Task: Check the sale-to-list ratio of separate dining room in the last 5 years.
Action: Mouse moved to (1072, 245)
Screenshot: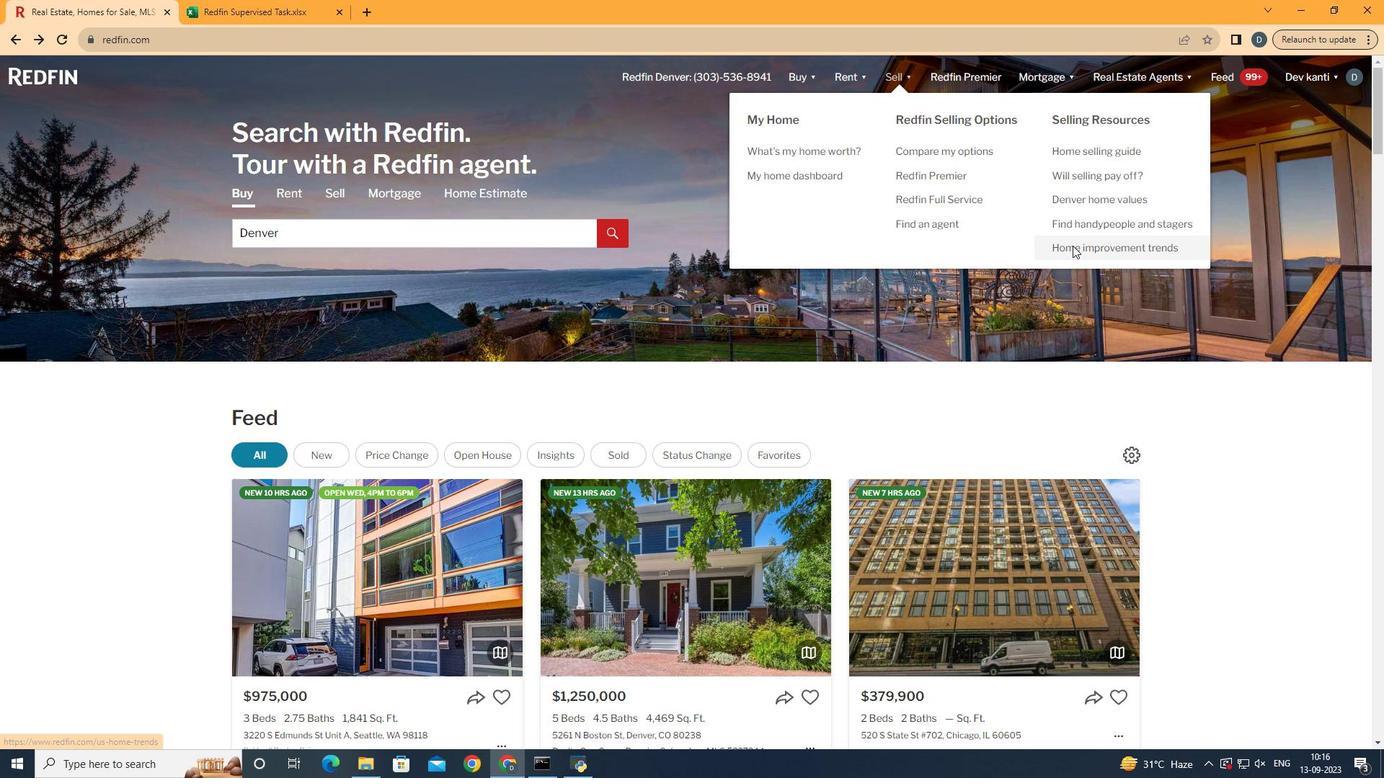 
Action: Mouse pressed left at (1072, 245)
Screenshot: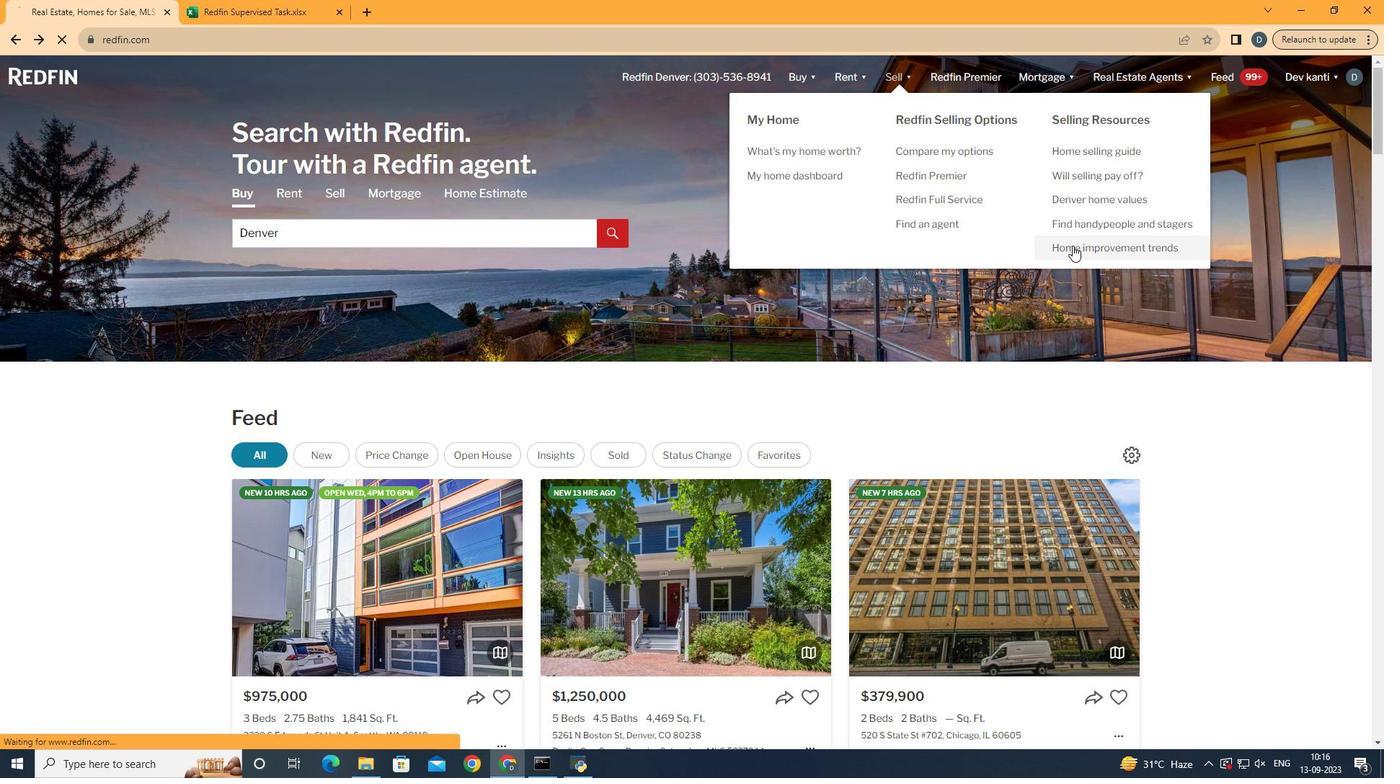 
Action: Mouse moved to (384, 276)
Screenshot: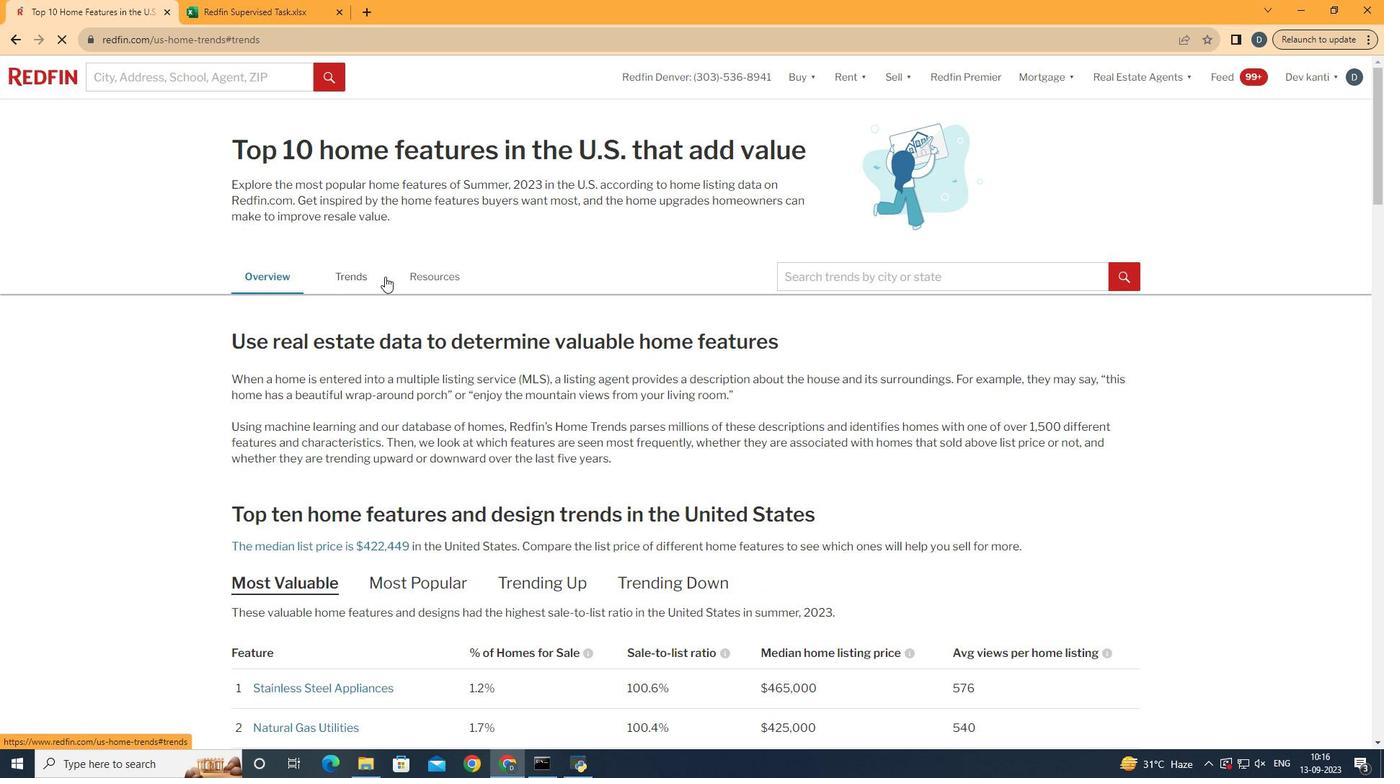 
Action: Mouse pressed left at (384, 276)
Screenshot: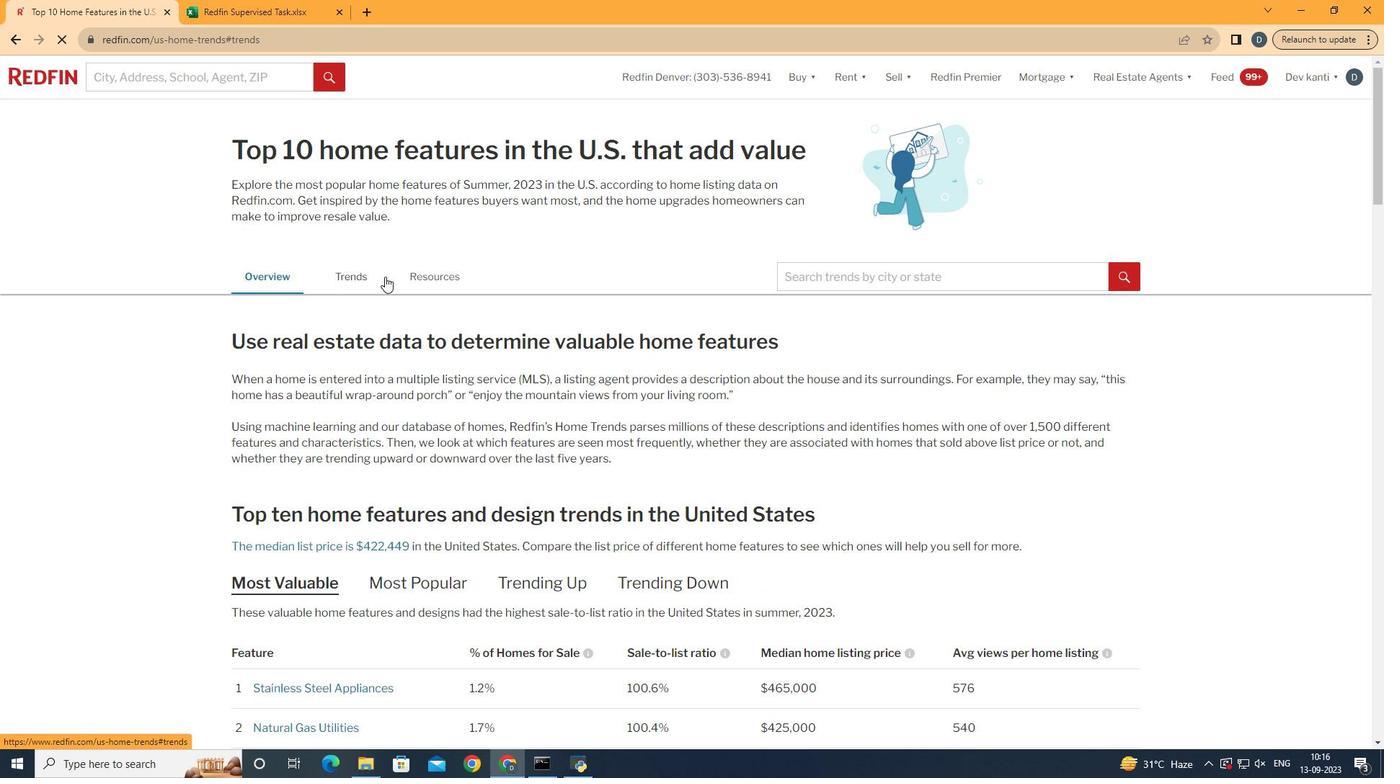 
Action: Mouse moved to (469, 392)
Screenshot: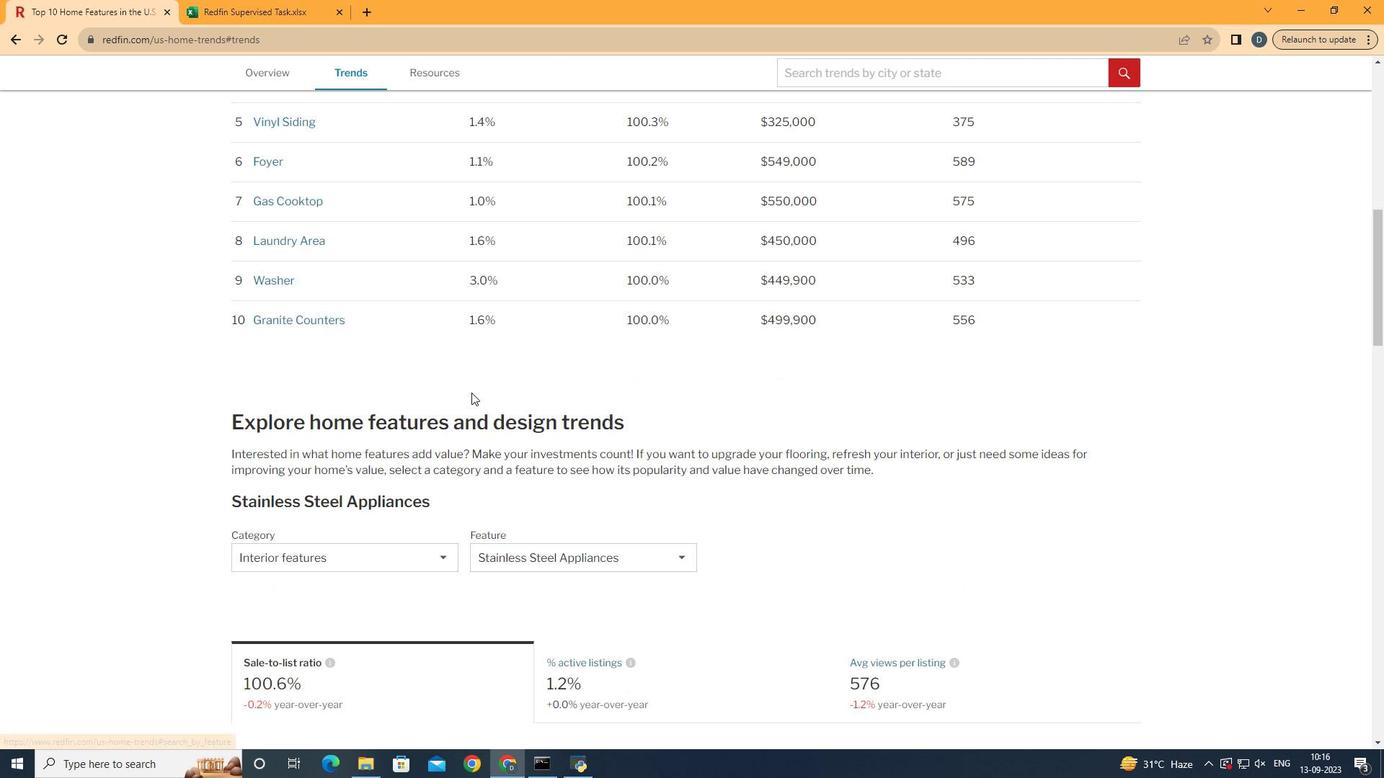 
Action: Mouse scrolled (469, 392) with delta (0, 0)
Screenshot: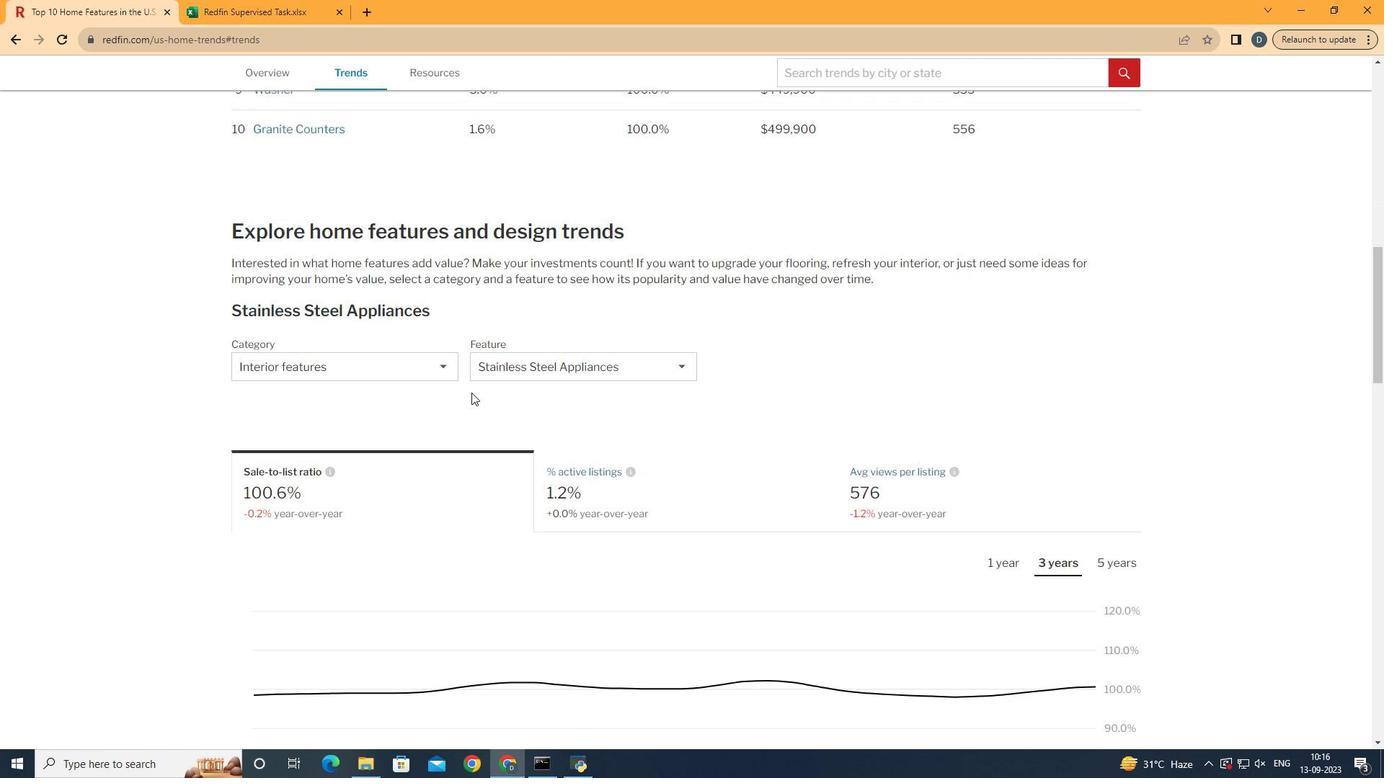 
Action: Mouse scrolled (469, 392) with delta (0, 0)
Screenshot: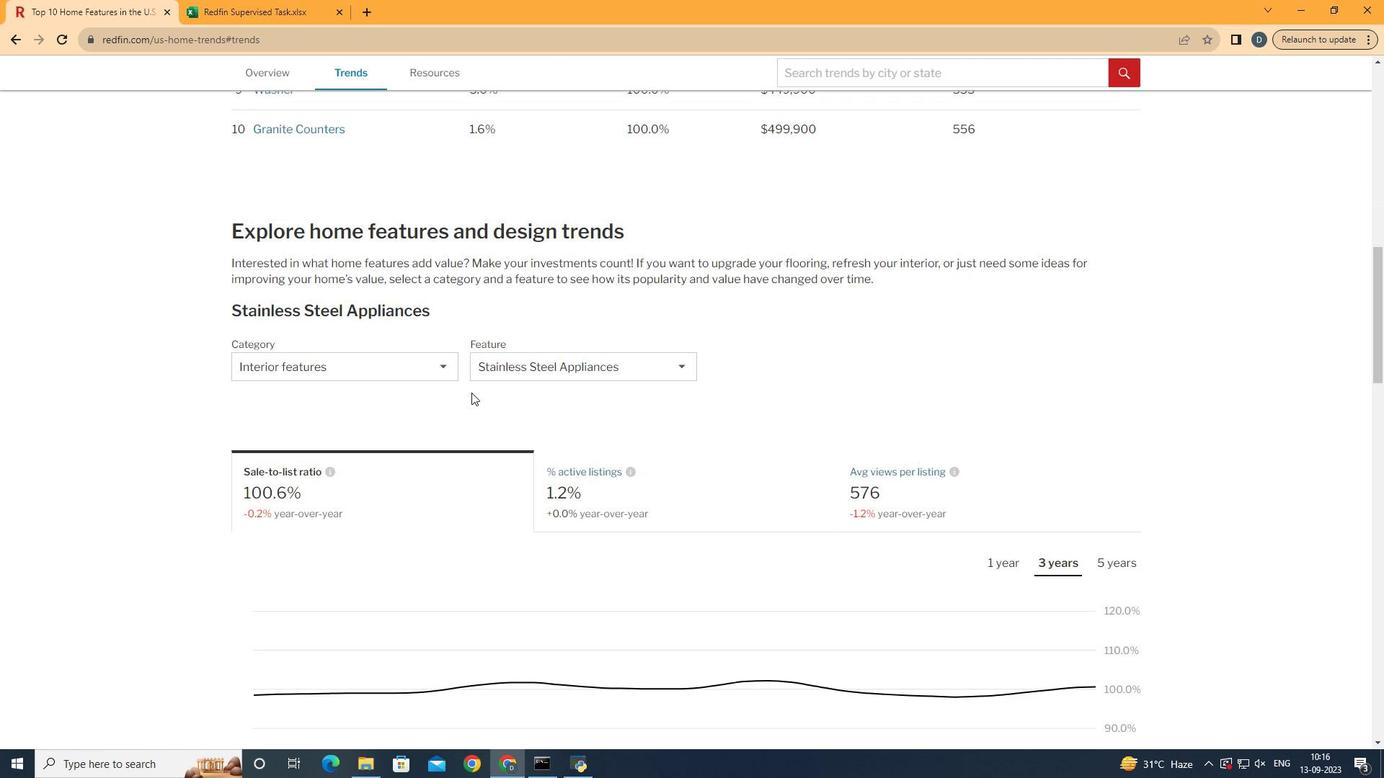 
Action: Mouse scrolled (469, 392) with delta (0, 0)
Screenshot: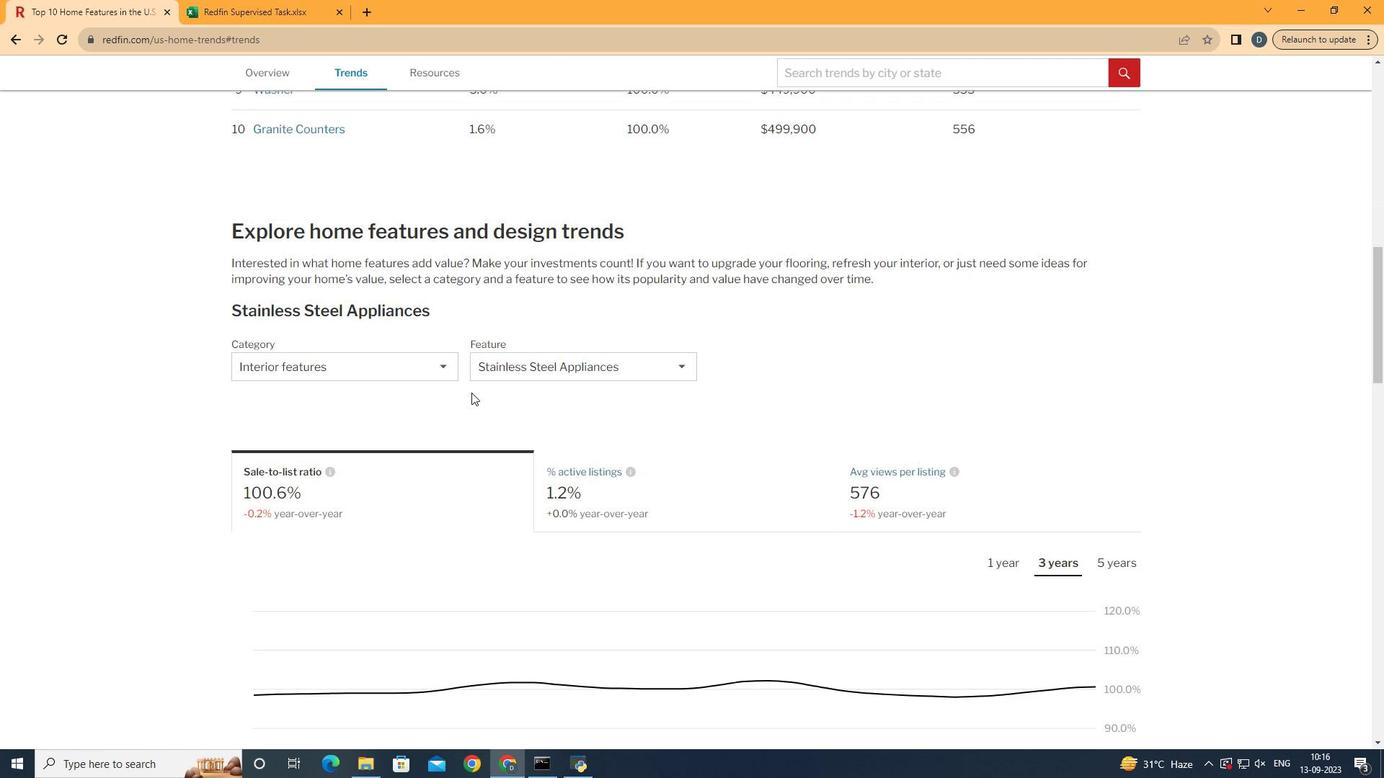 
Action: Mouse scrolled (469, 392) with delta (0, 0)
Screenshot: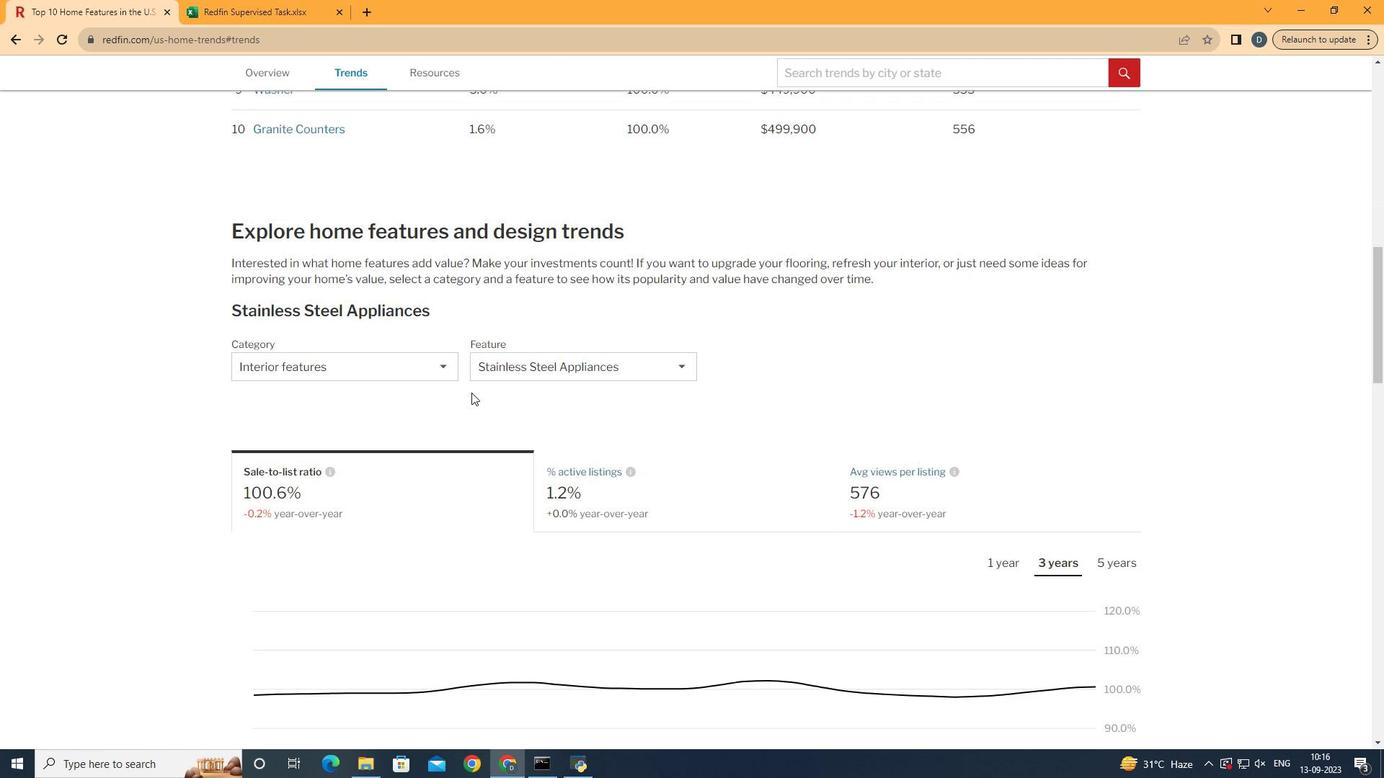 
Action: Mouse scrolled (469, 392) with delta (0, 0)
Screenshot: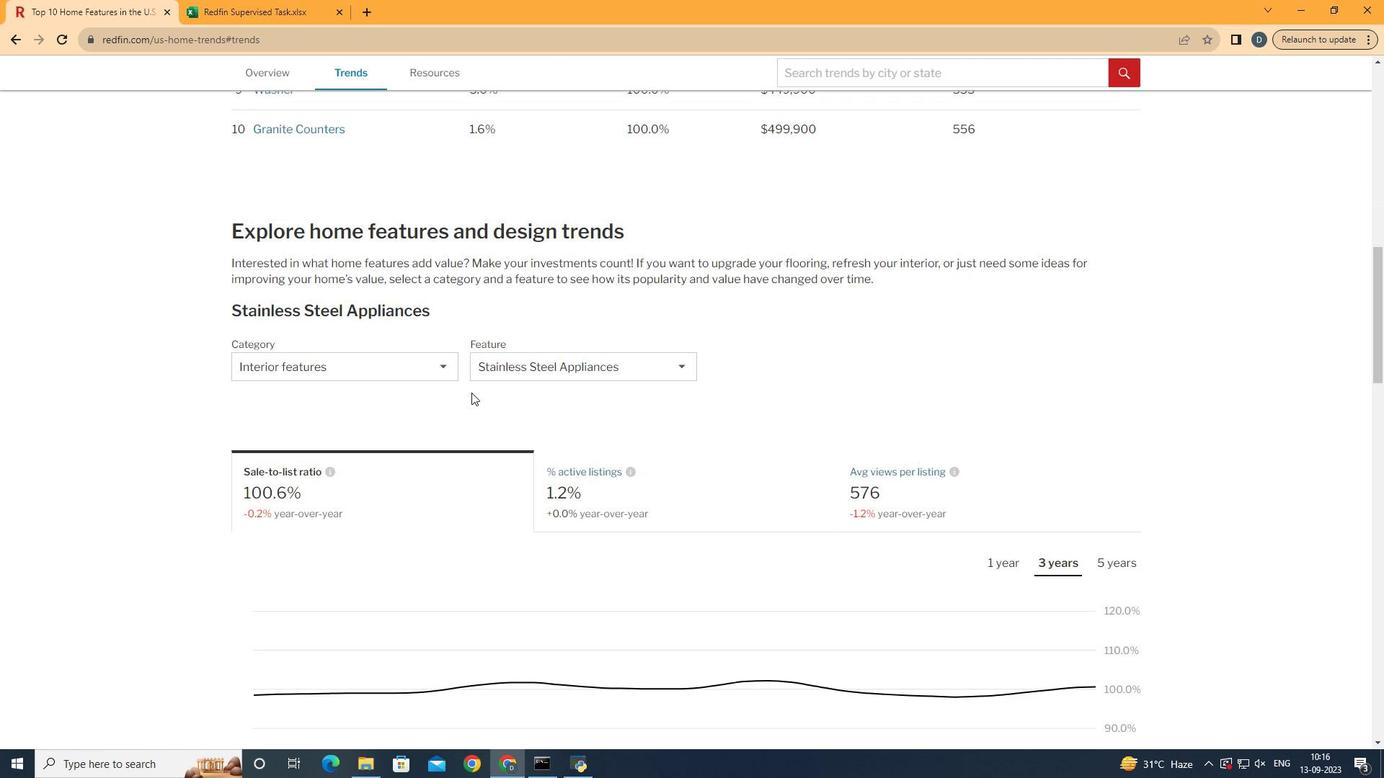 
Action: Mouse moved to (470, 392)
Screenshot: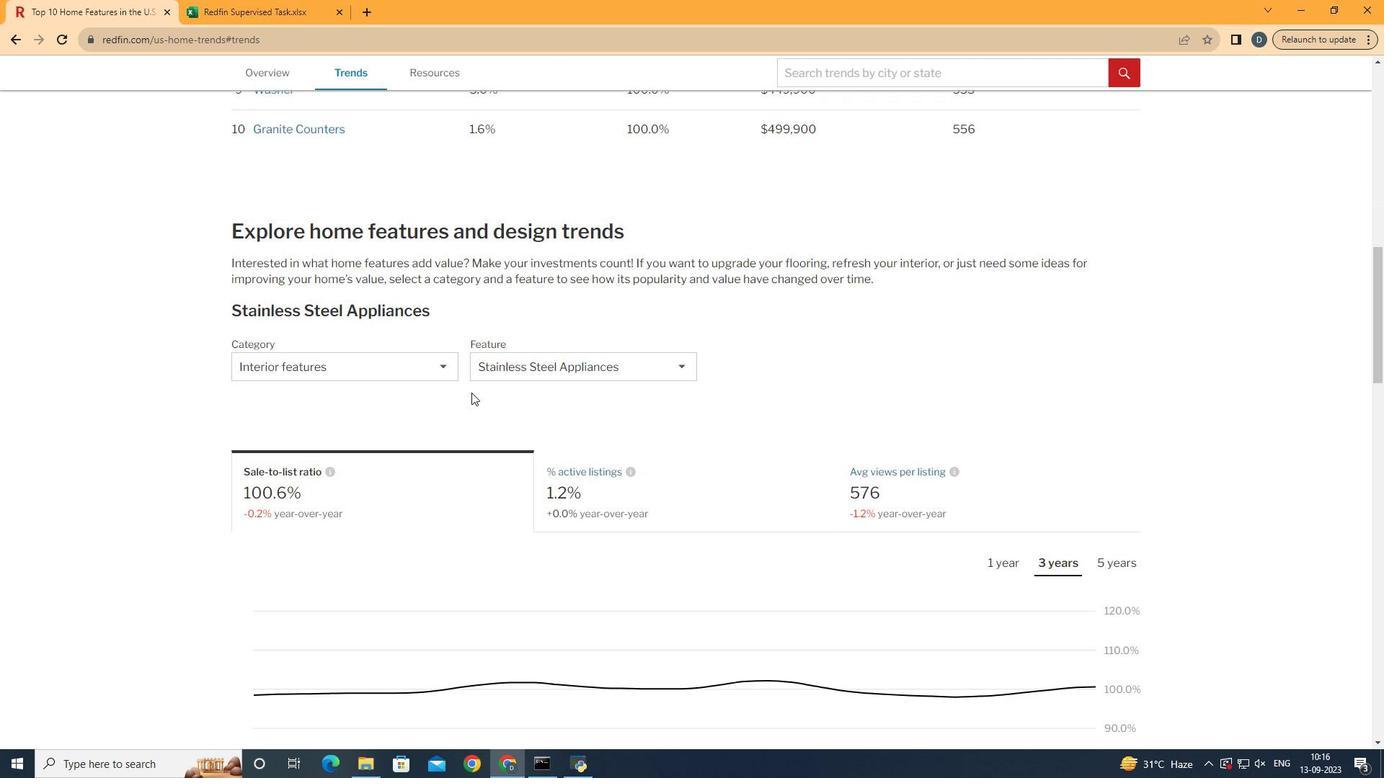 
Action: Mouse scrolled (470, 392) with delta (0, 0)
Screenshot: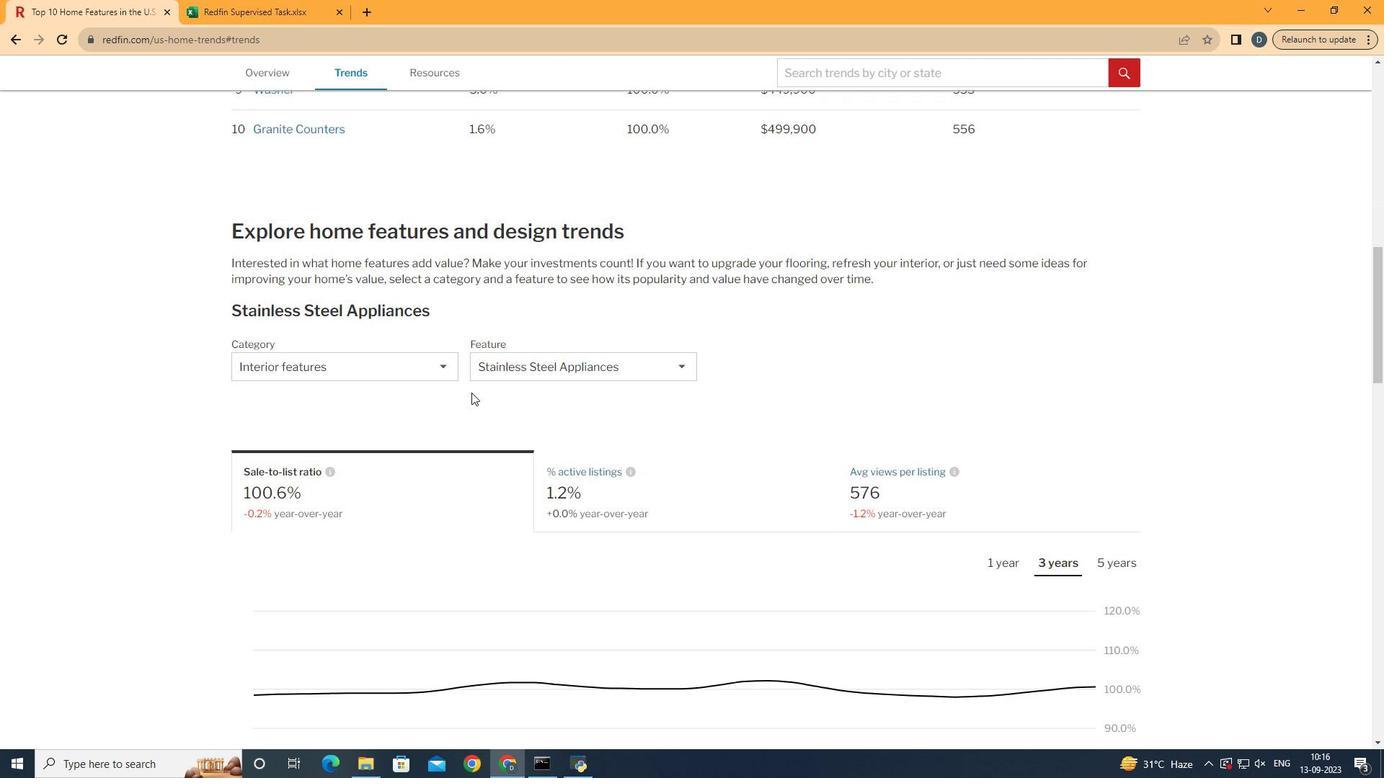 
Action: Mouse moved to (470, 392)
Screenshot: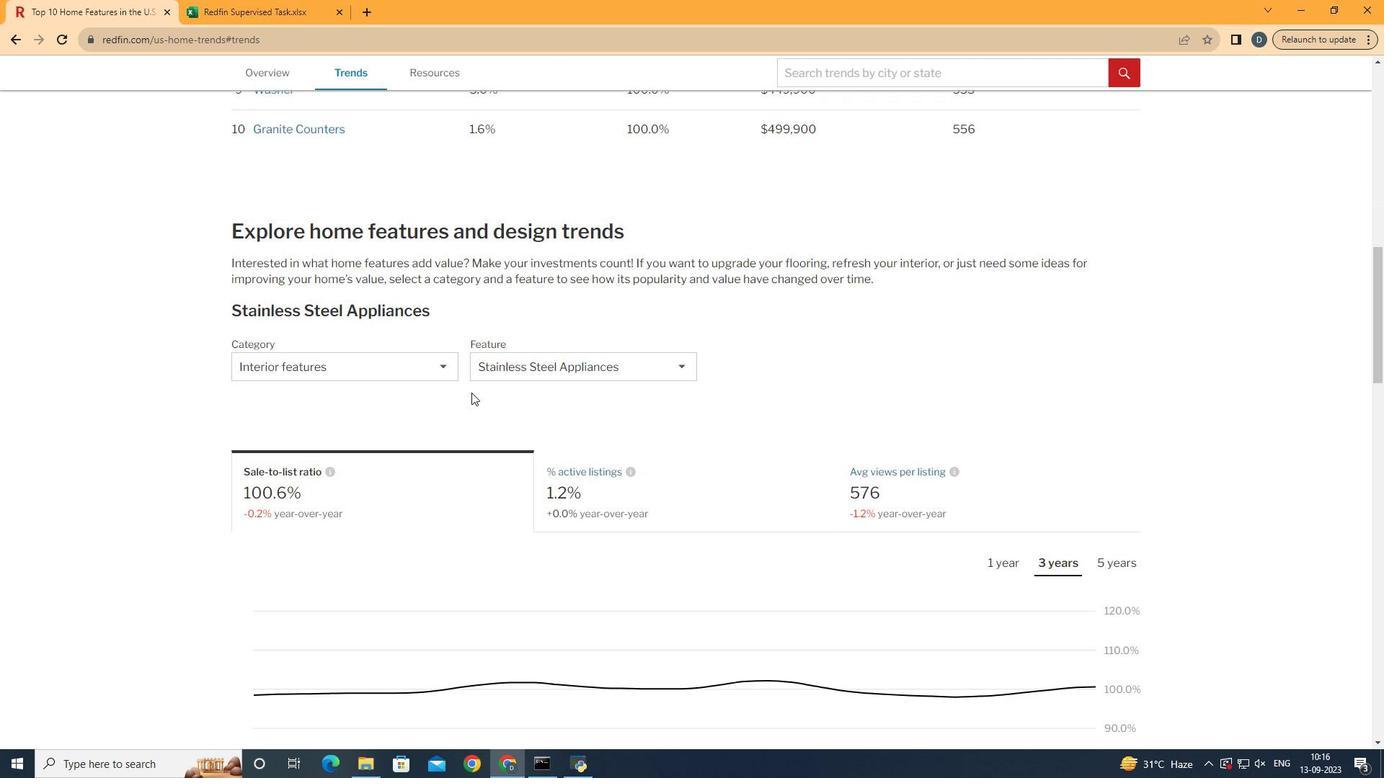 
Action: Mouse scrolled (470, 392) with delta (0, 0)
Screenshot: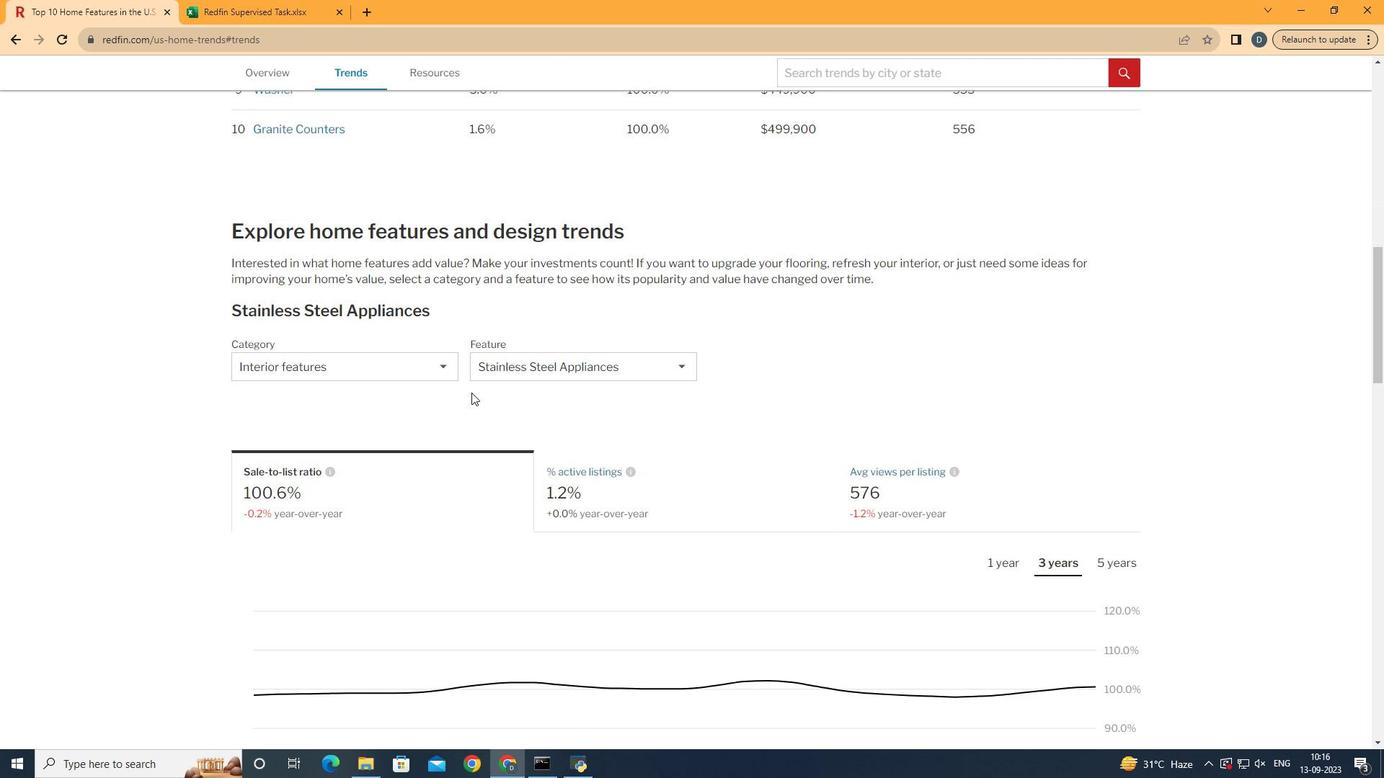 
Action: Mouse moved to (356, 355)
Screenshot: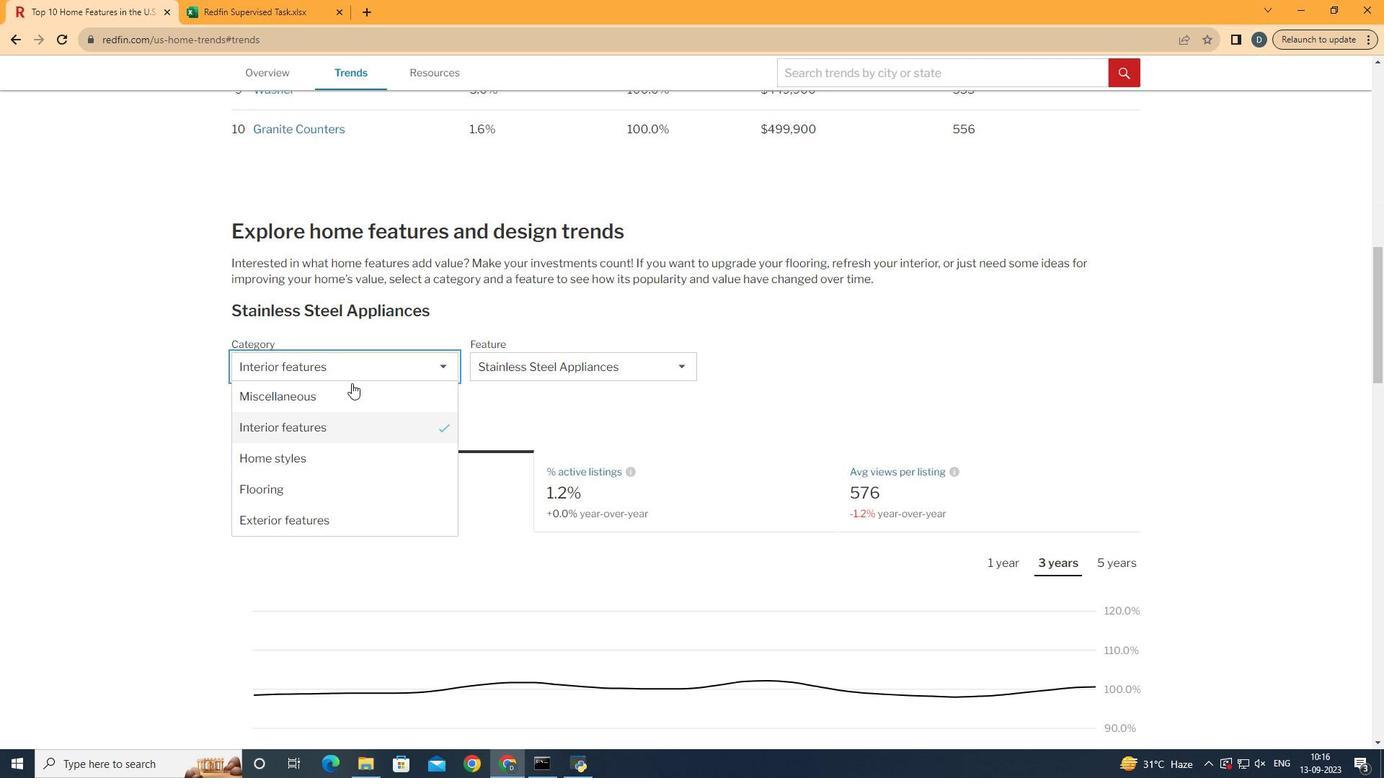
Action: Mouse pressed left at (356, 355)
Screenshot: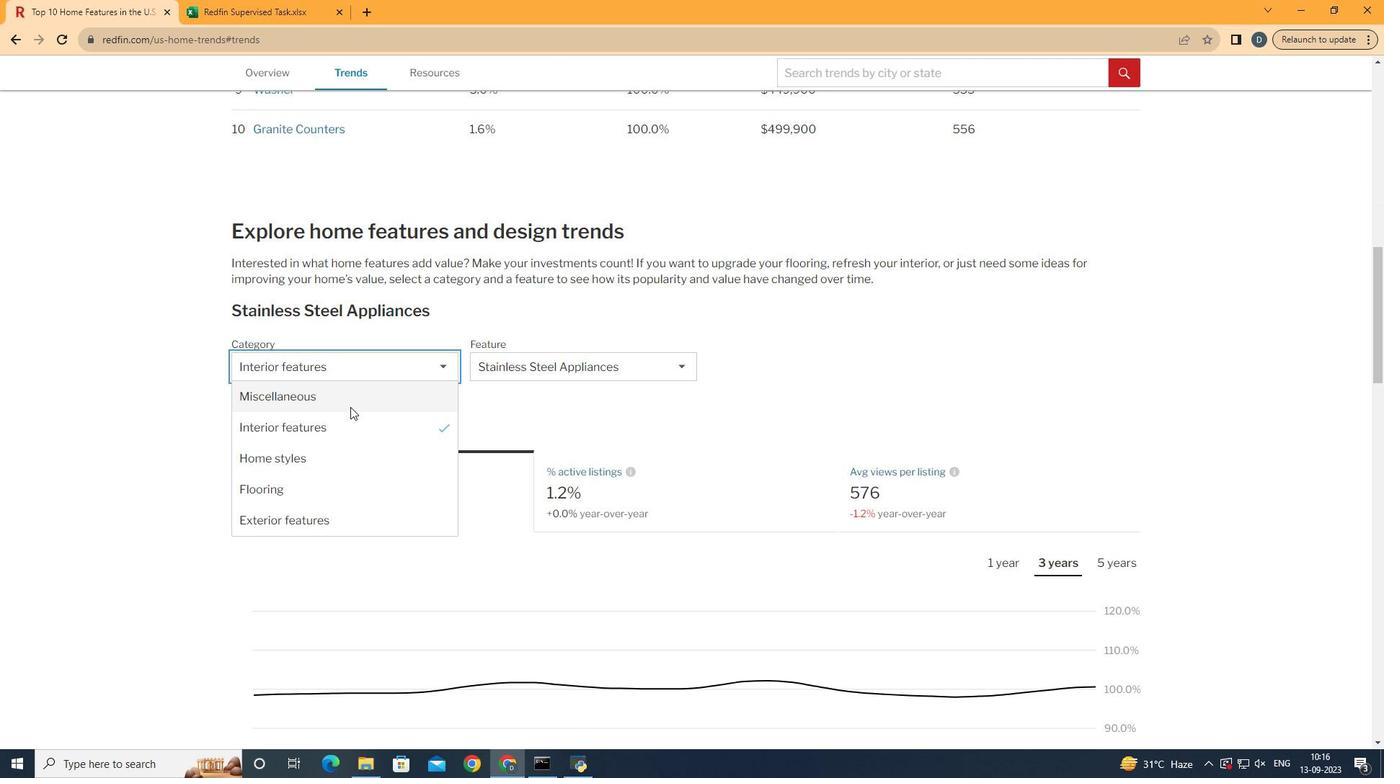 
Action: Mouse moved to (346, 441)
Screenshot: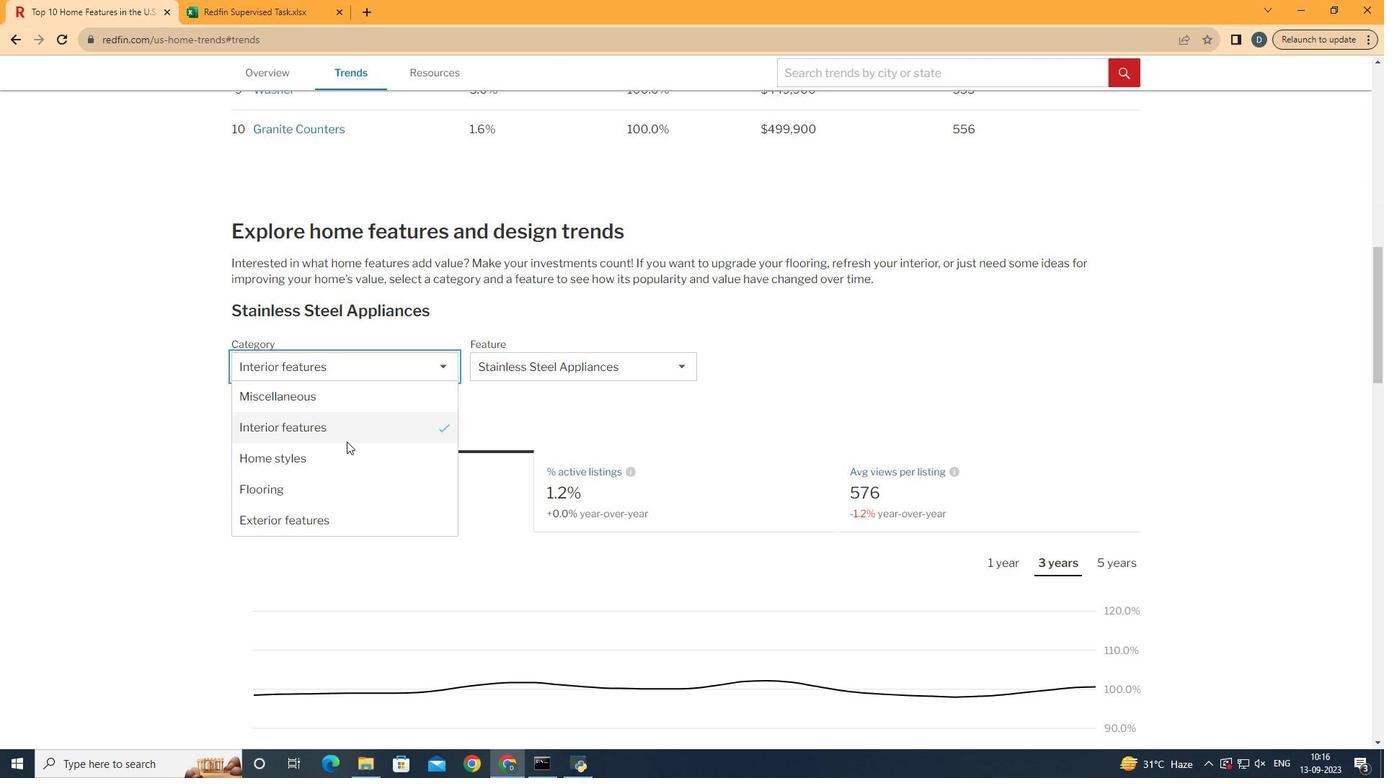 
Action: Mouse pressed left at (346, 441)
Screenshot: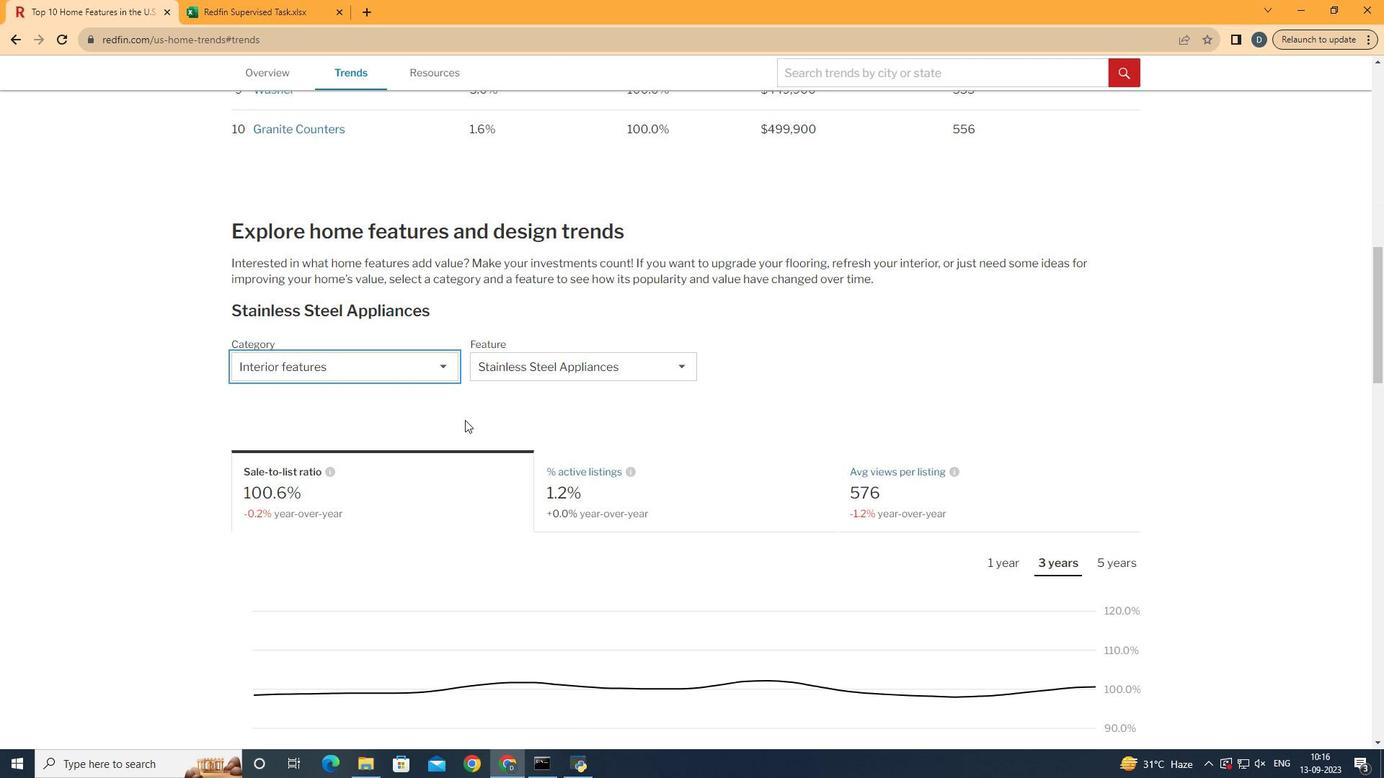 
Action: Mouse moved to (633, 380)
Screenshot: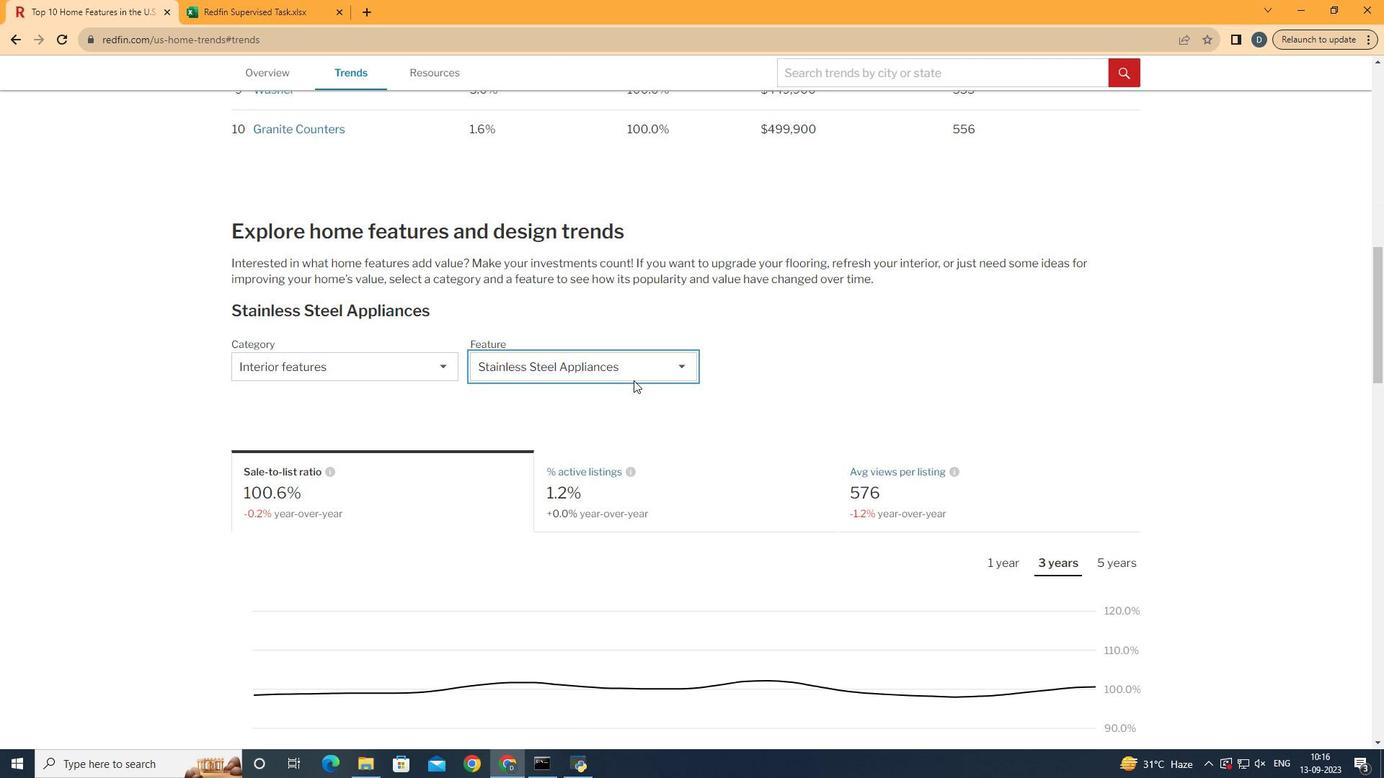 
Action: Mouse pressed left at (633, 380)
Screenshot: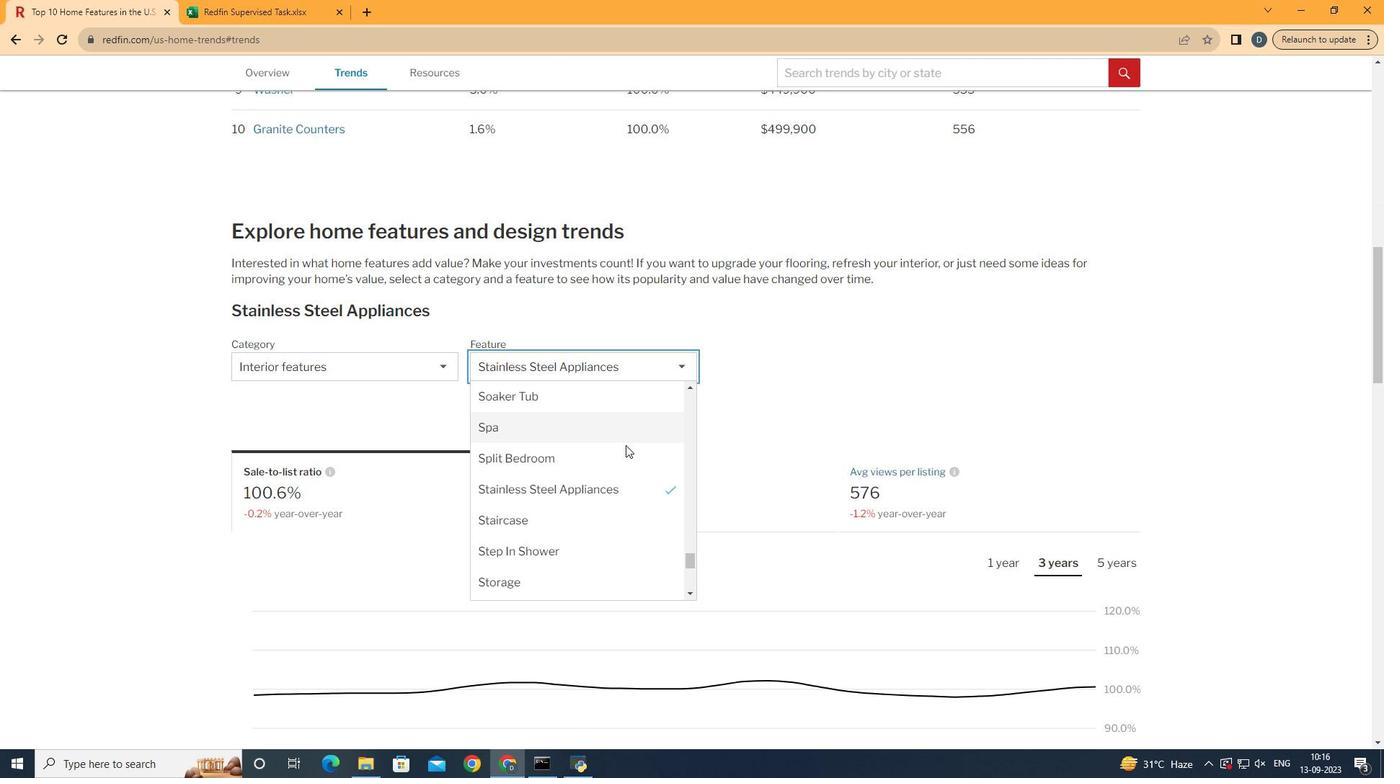 
Action: Mouse moved to (624, 483)
Screenshot: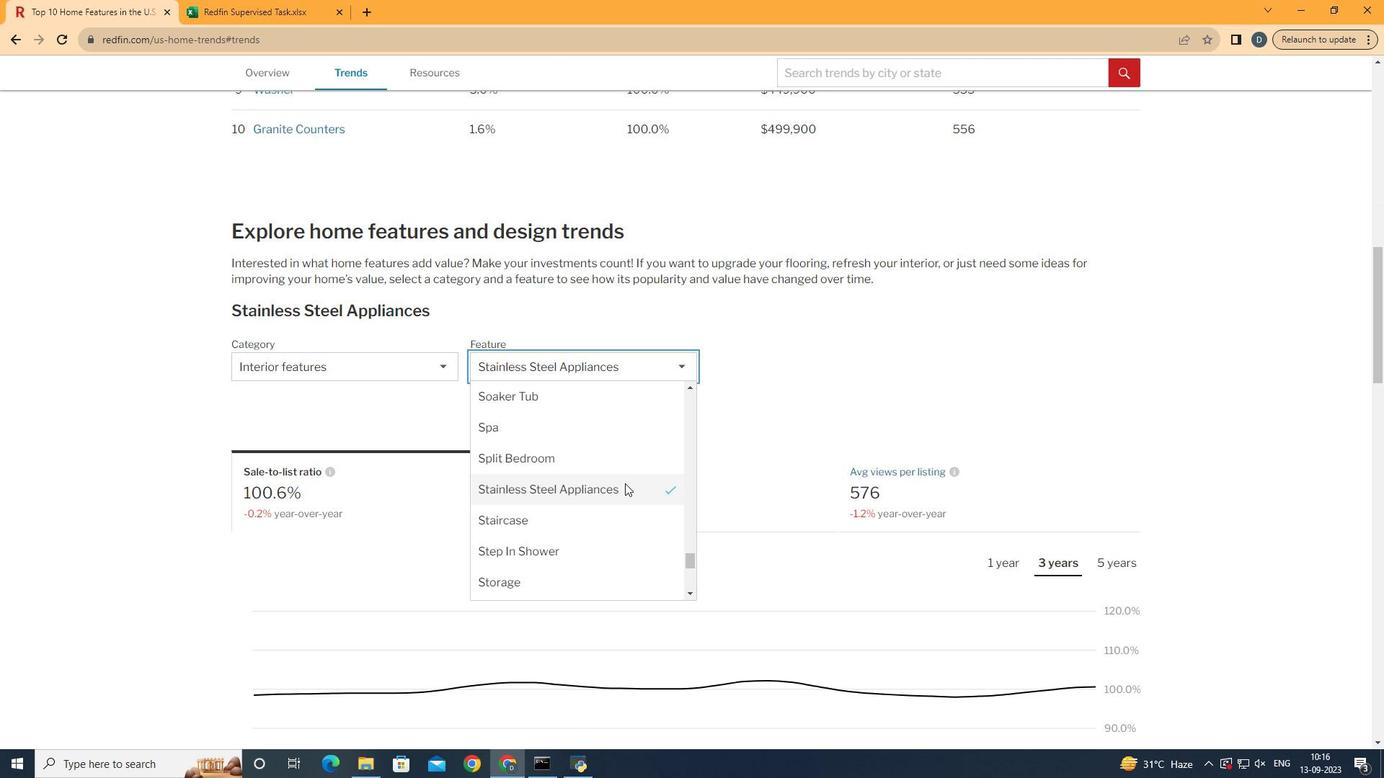 
Action: Mouse scrolled (624, 484) with delta (0, 0)
Screenshot: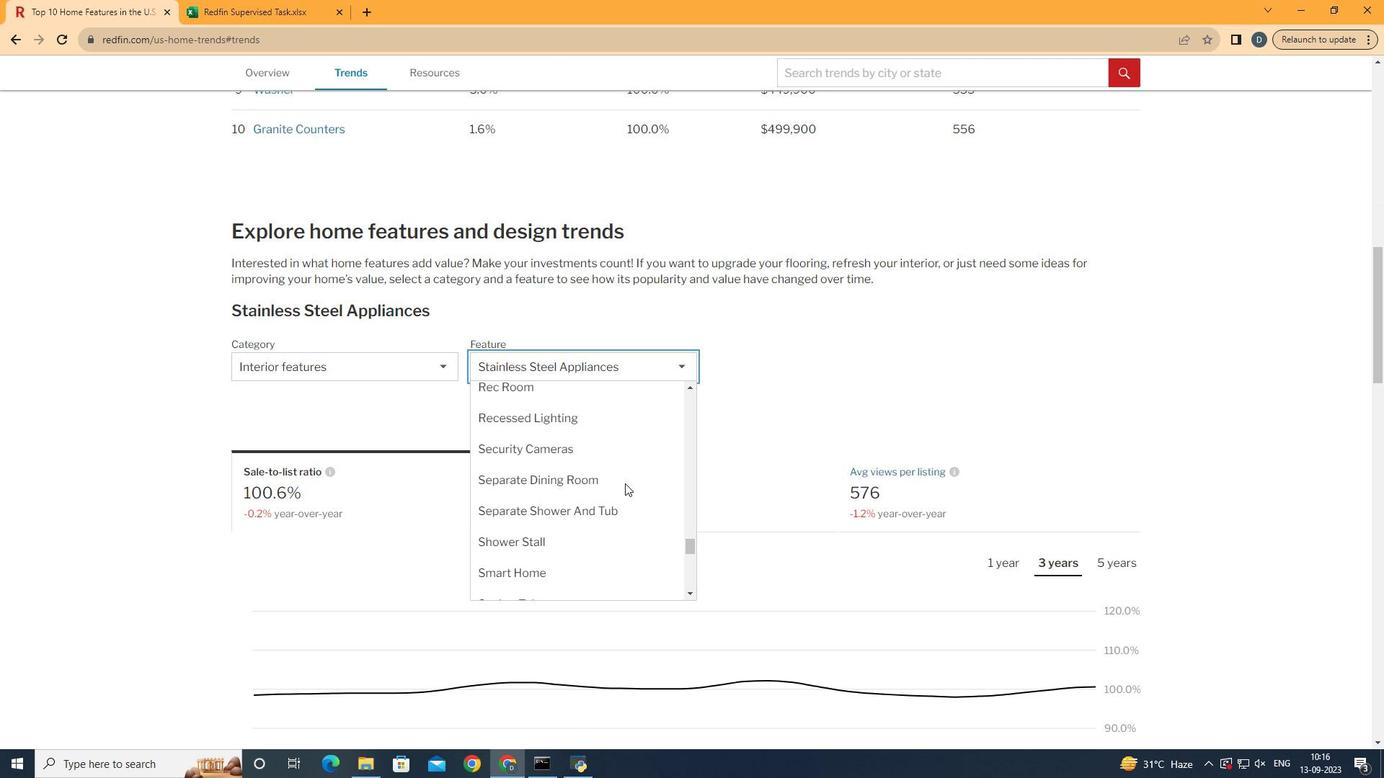 
Action: Mouse scrolled (624, 484) with delta (0, 0)
Screenshot: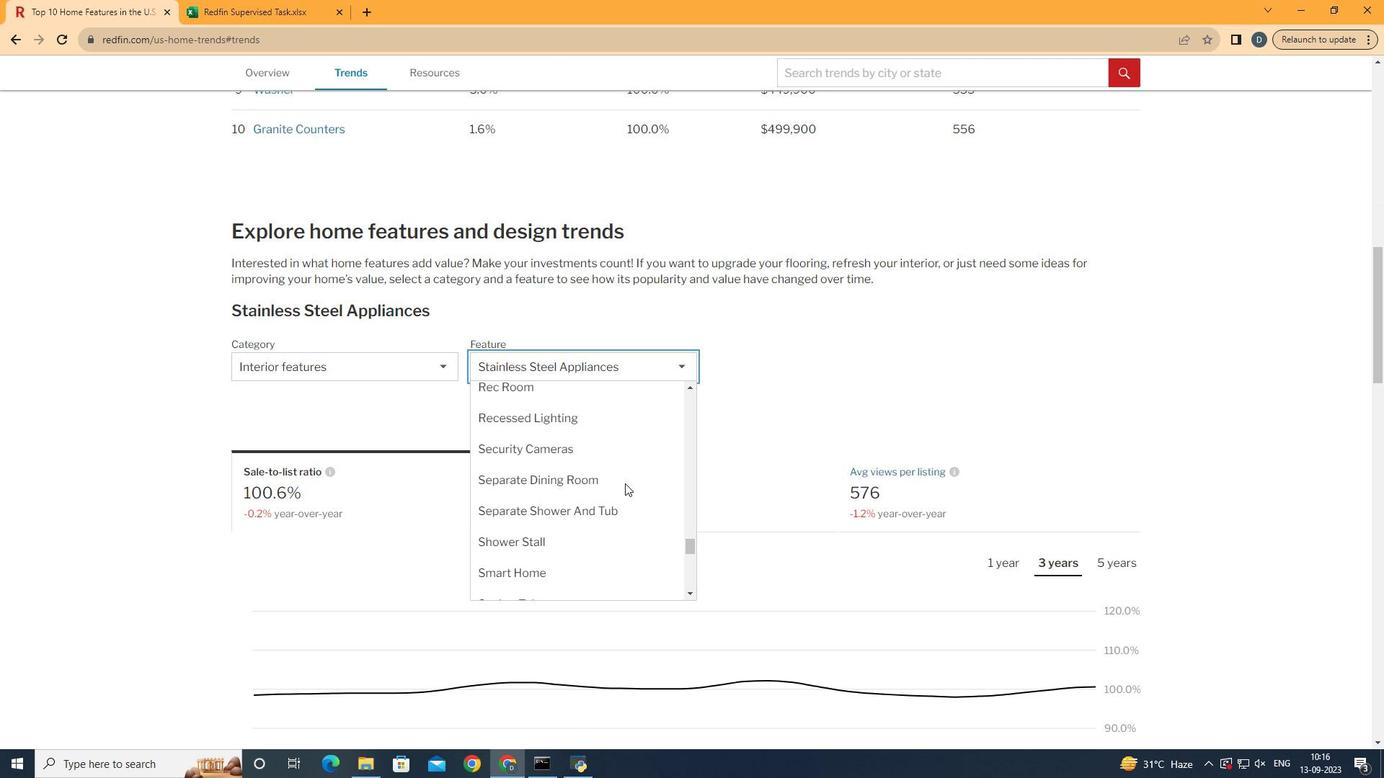 
Action: Mouse scrolled (624, 484) with delta (0, 0)
Screenshot: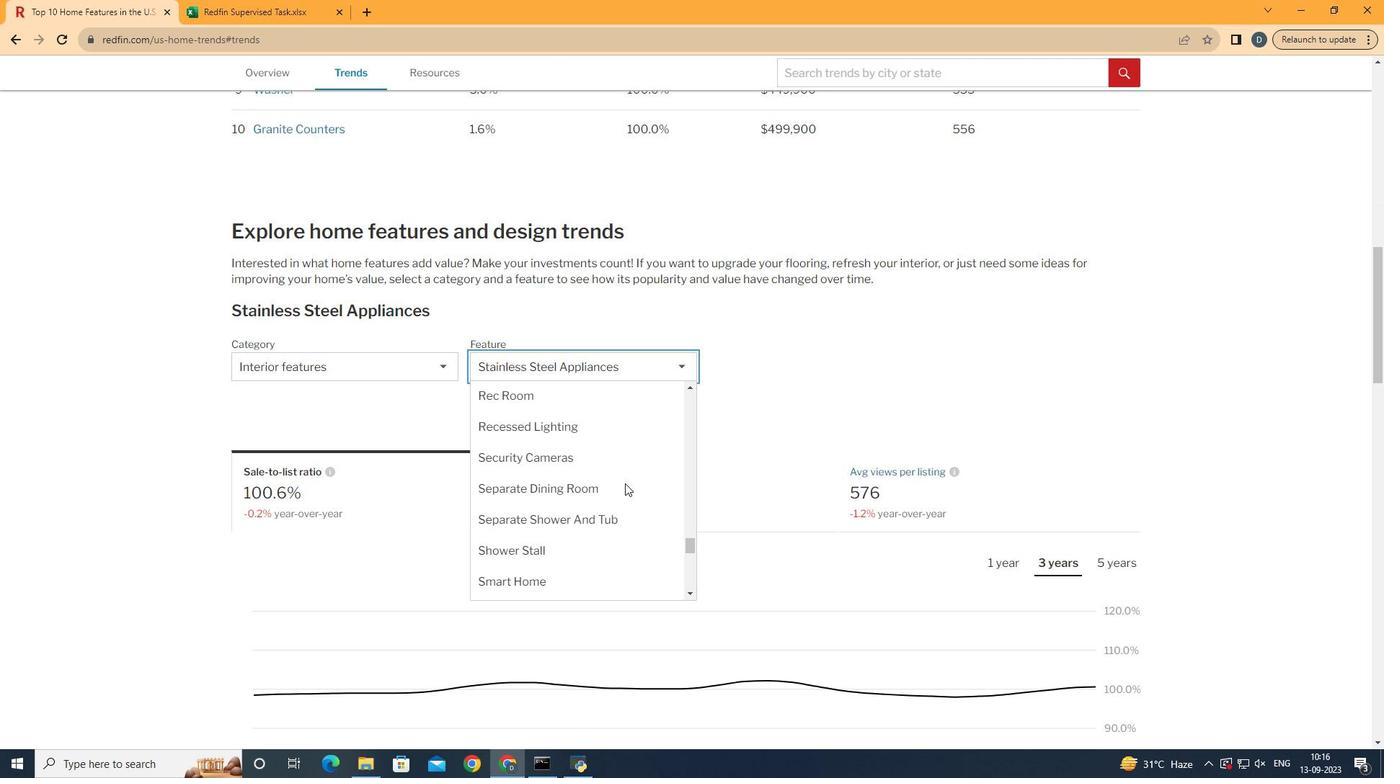 
Action: Mouse moved to (630, 499)
Screenshot: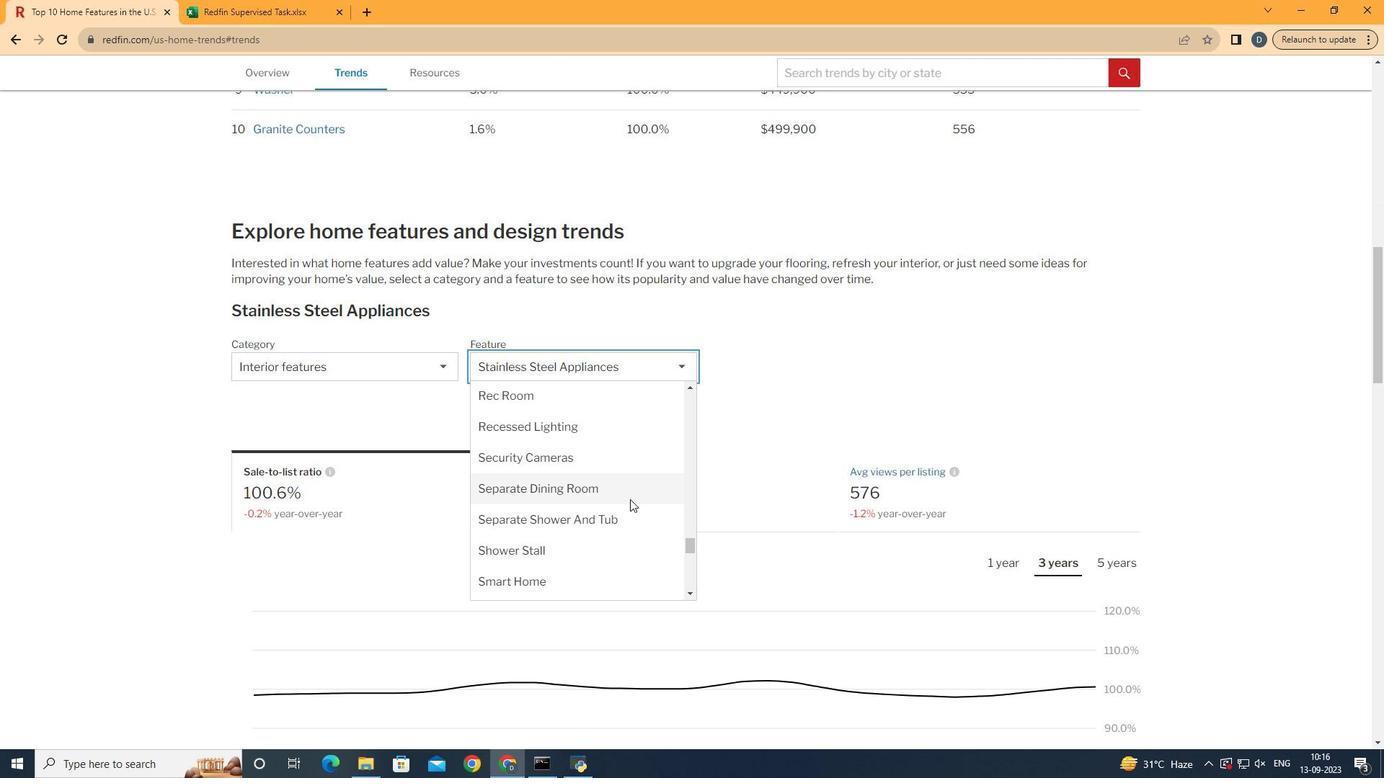 
Action: Mouse pressed left at (630, 499)
Screenshot: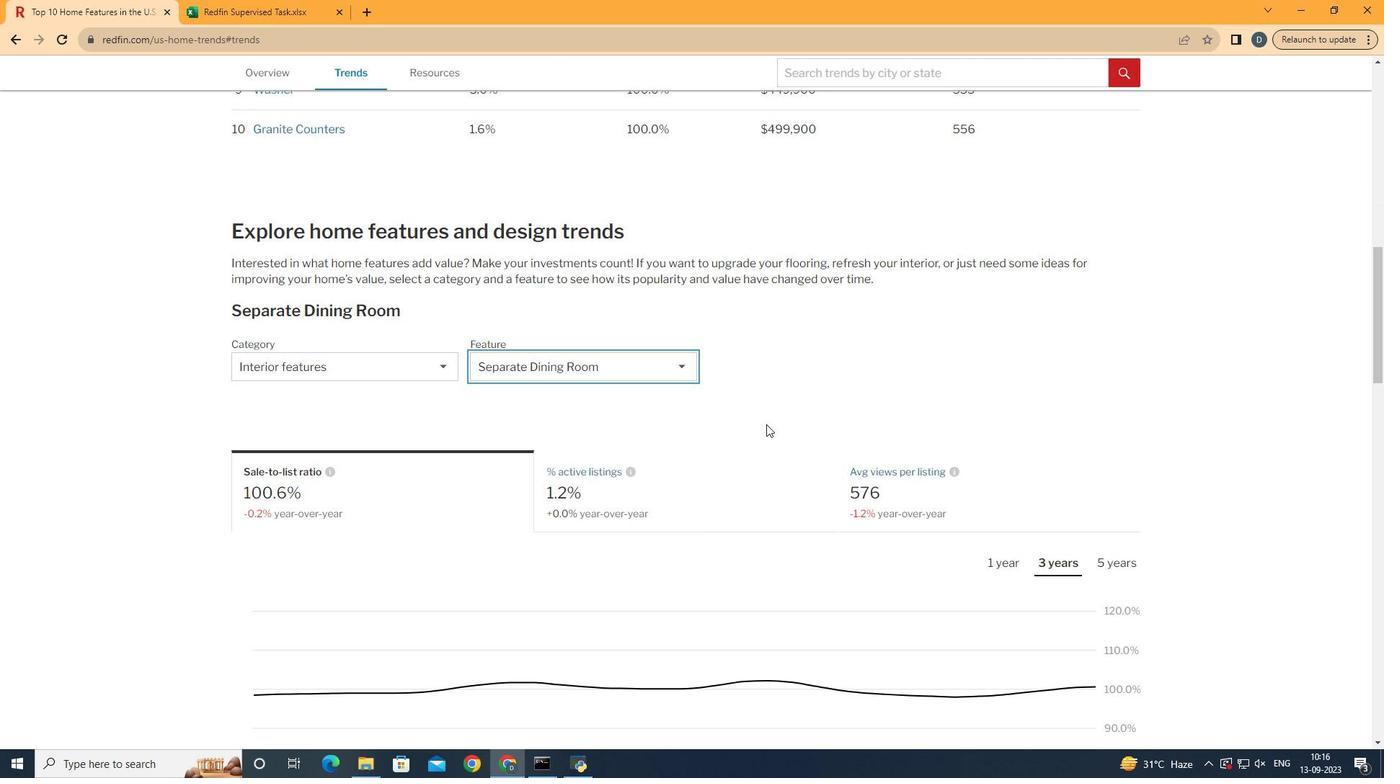 
Action: Mouse moved to (872, 352)
Screenshot: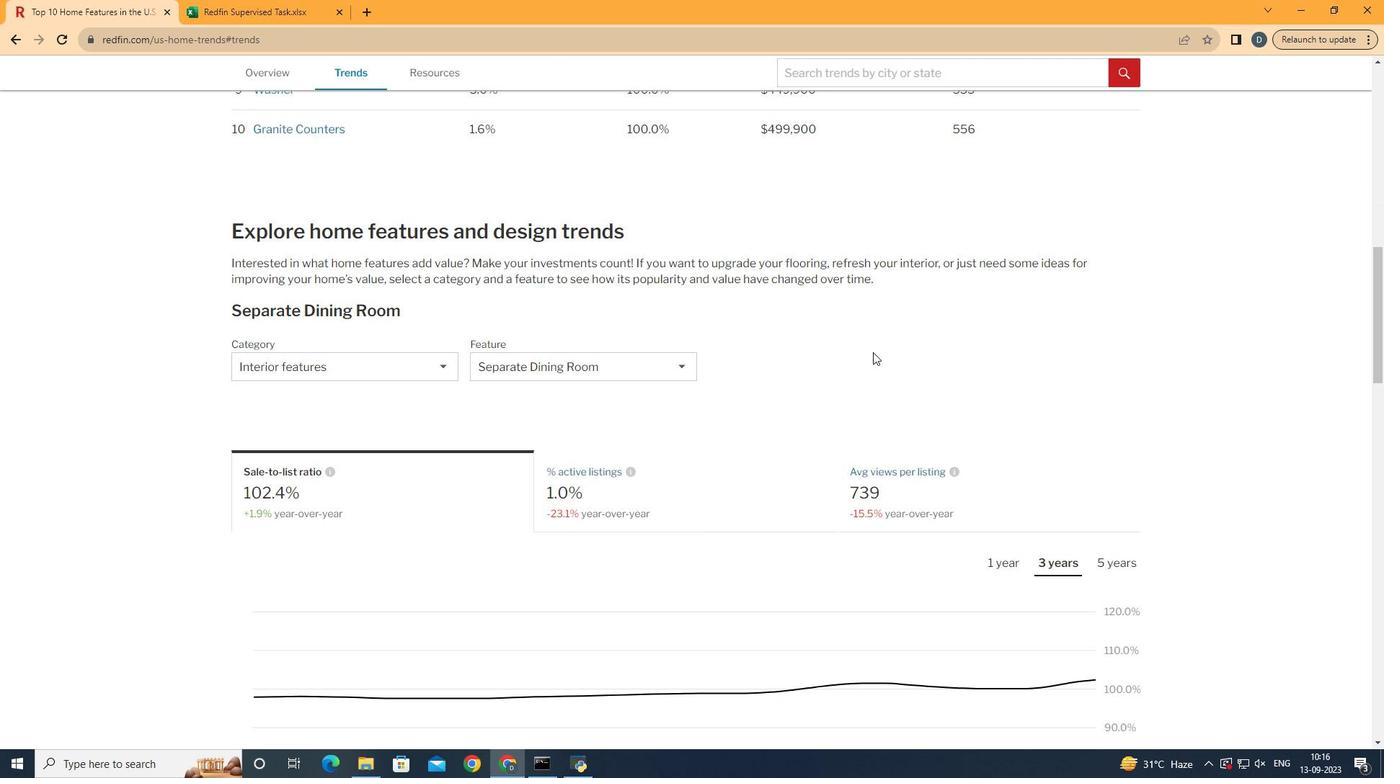 
Action: Mouse pressed left at (872, 352)
Screenshot: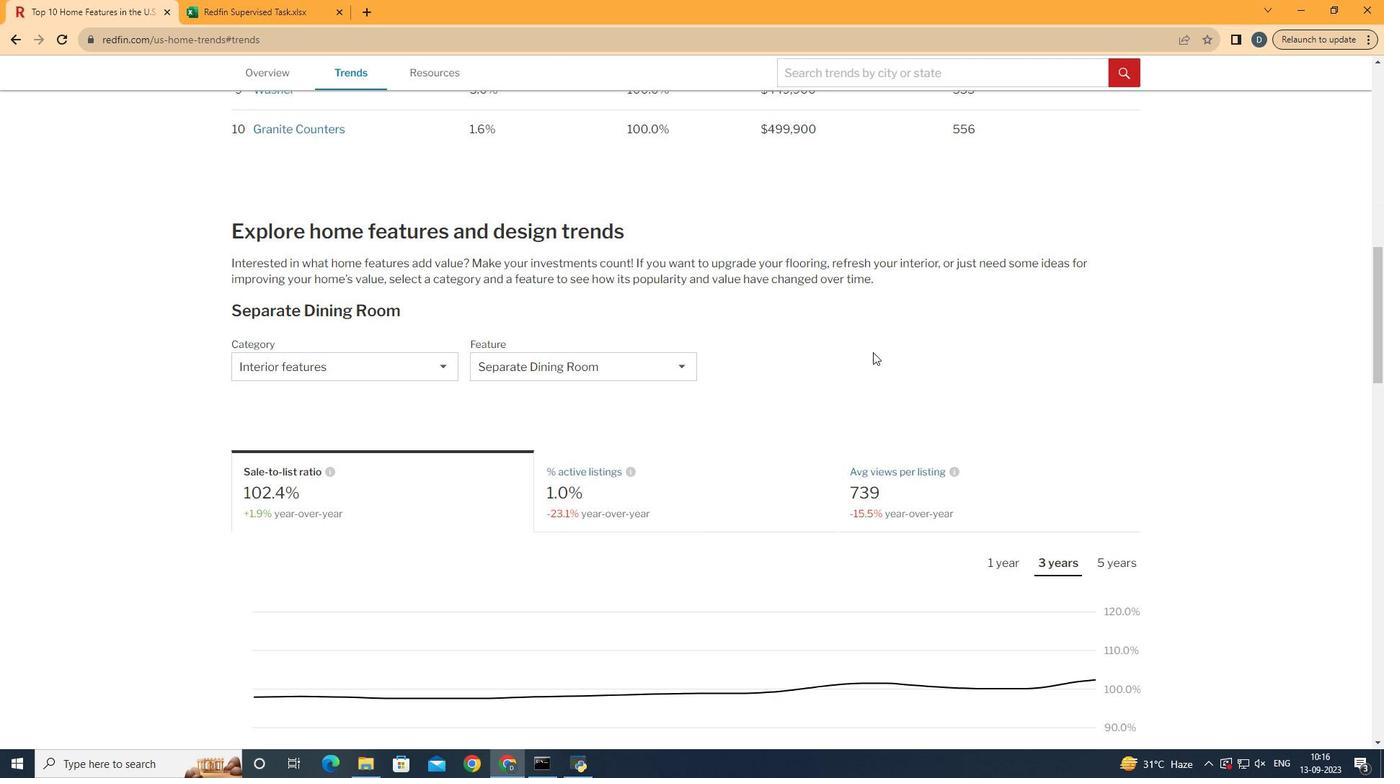 
Action: Mouse moved to (875, 353)
Screenshot: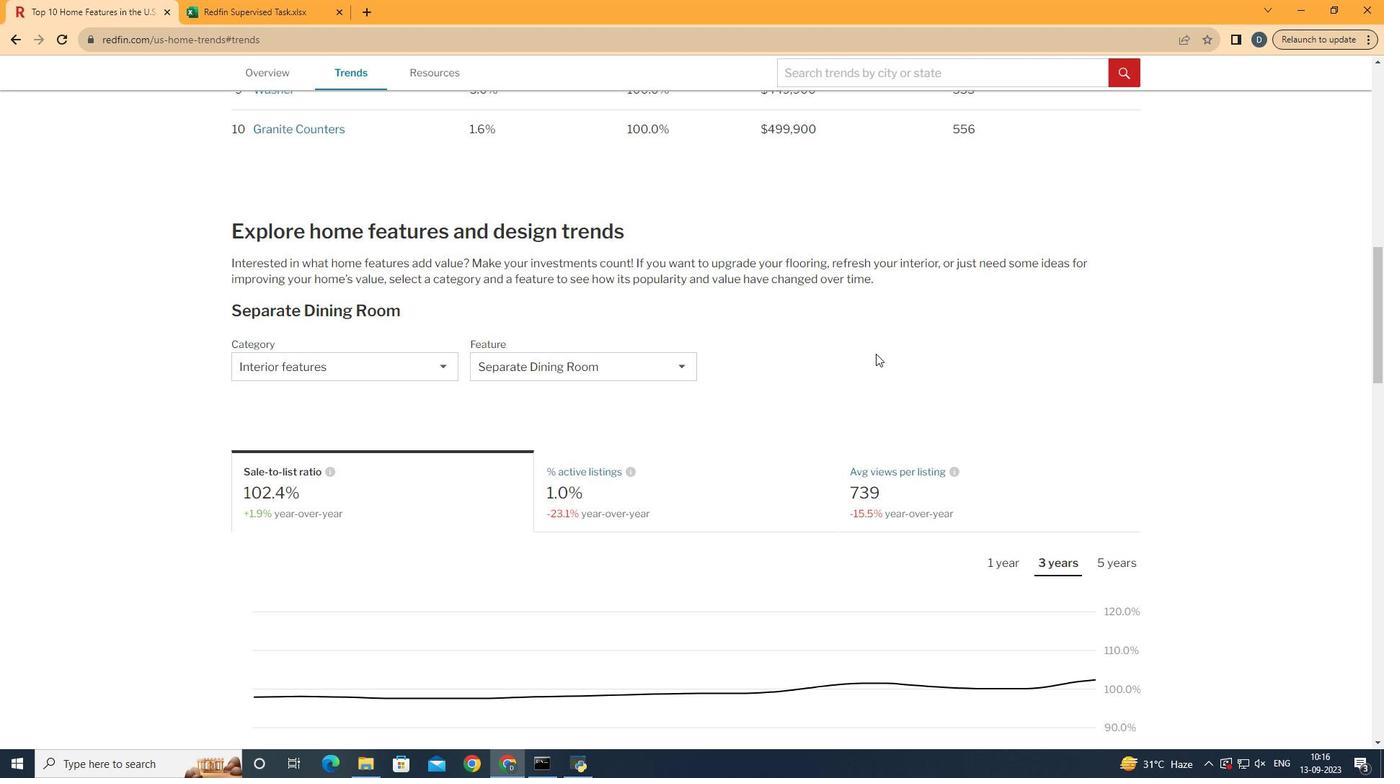 
Action: Mouse scrolled (875, 353) with delta (0, 0)
Screenshot: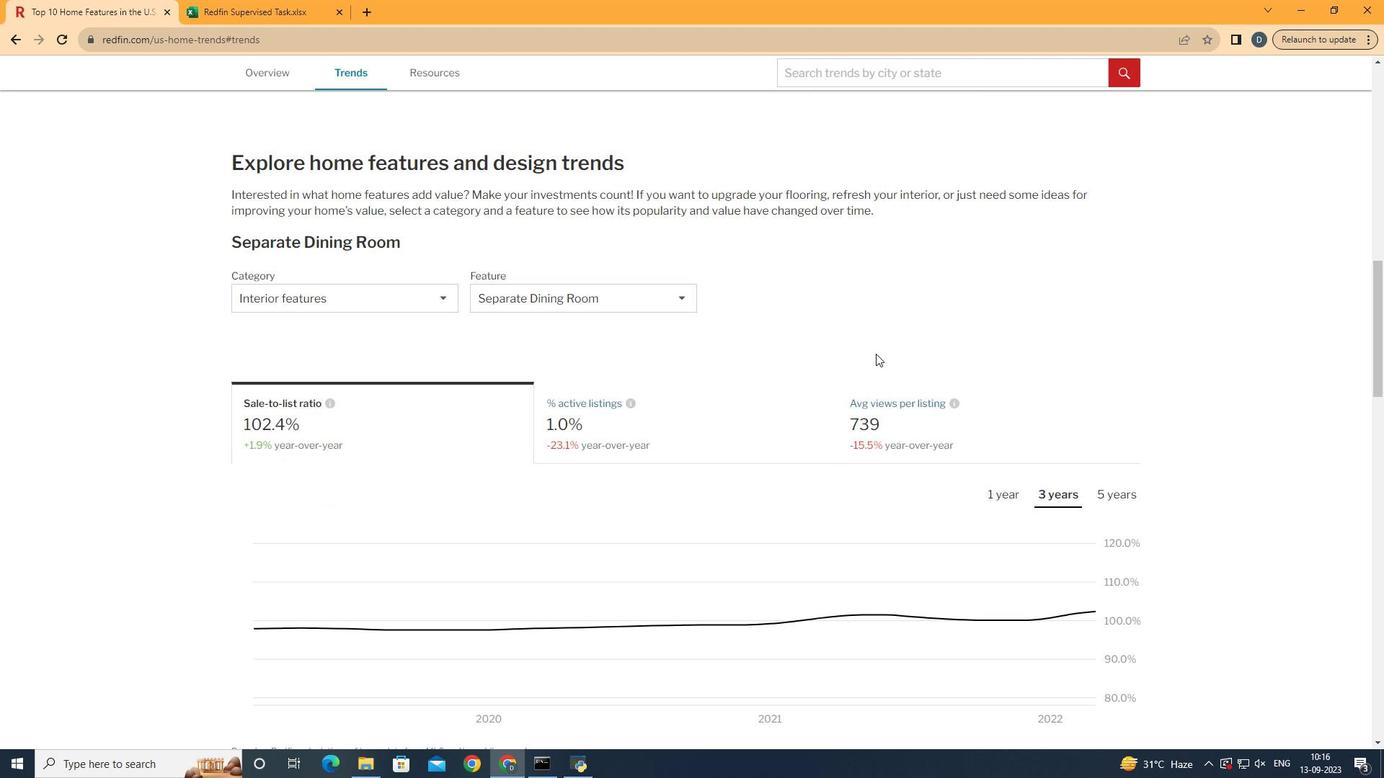 
Action: Mouse moved to (451, 420)
Screenshot: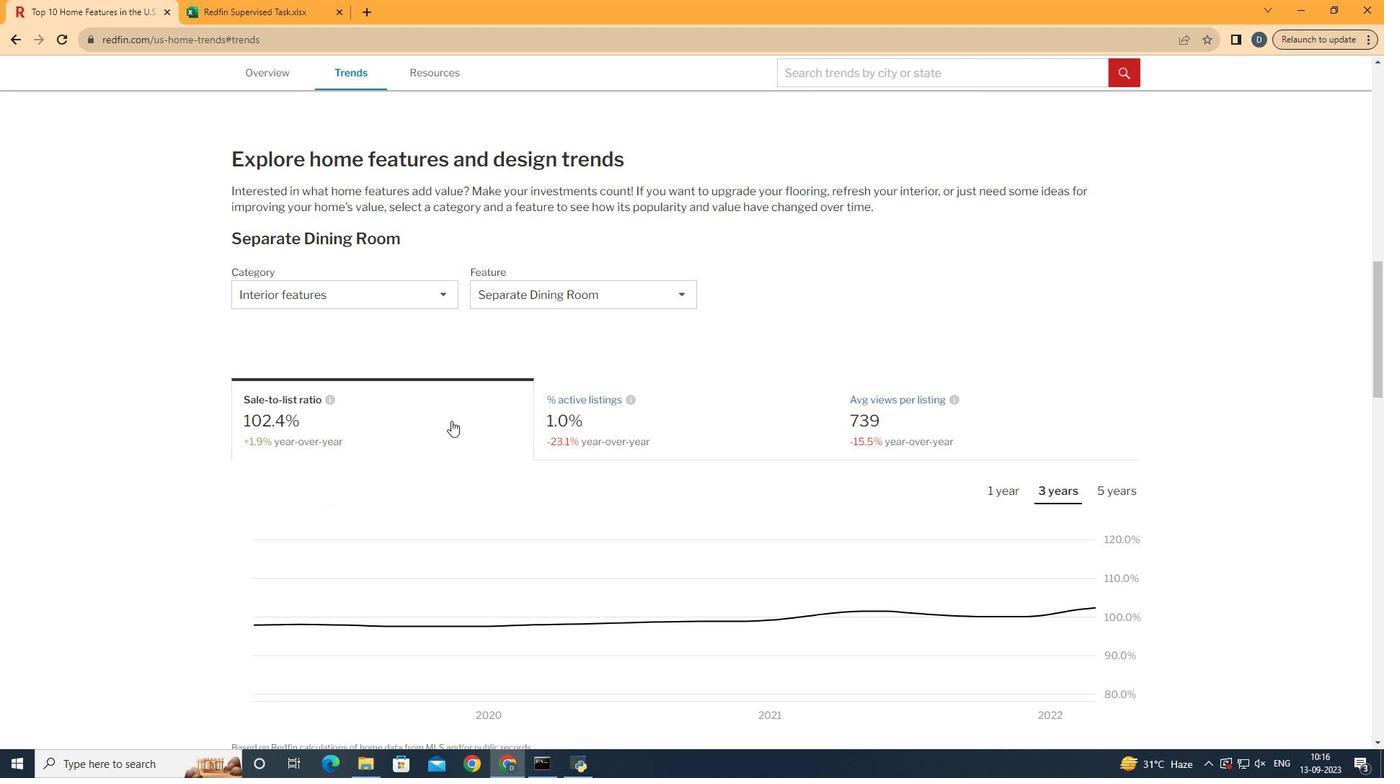 
Action: Mouse pressed left at (451, 420)
Screenshot: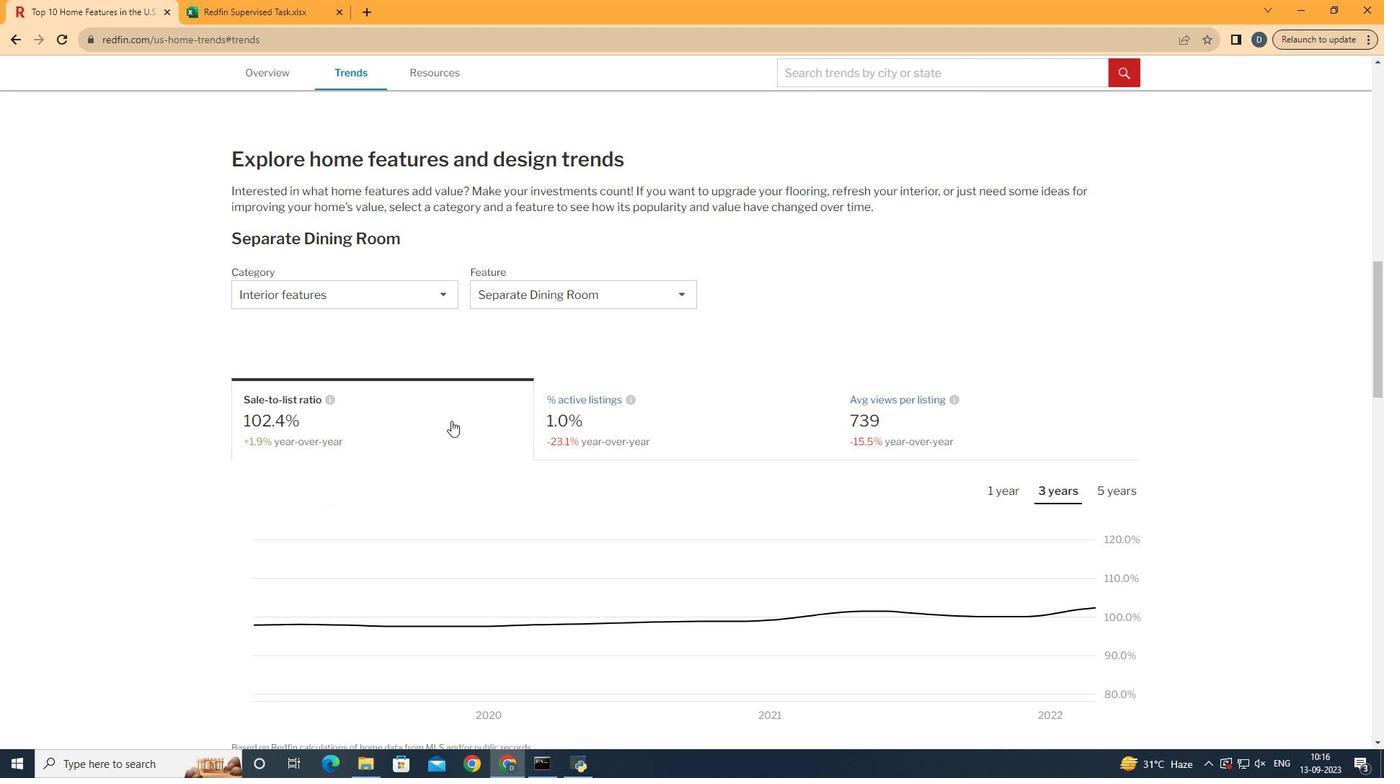 
Action: Mouse moved to (451, 421)
Screenshot: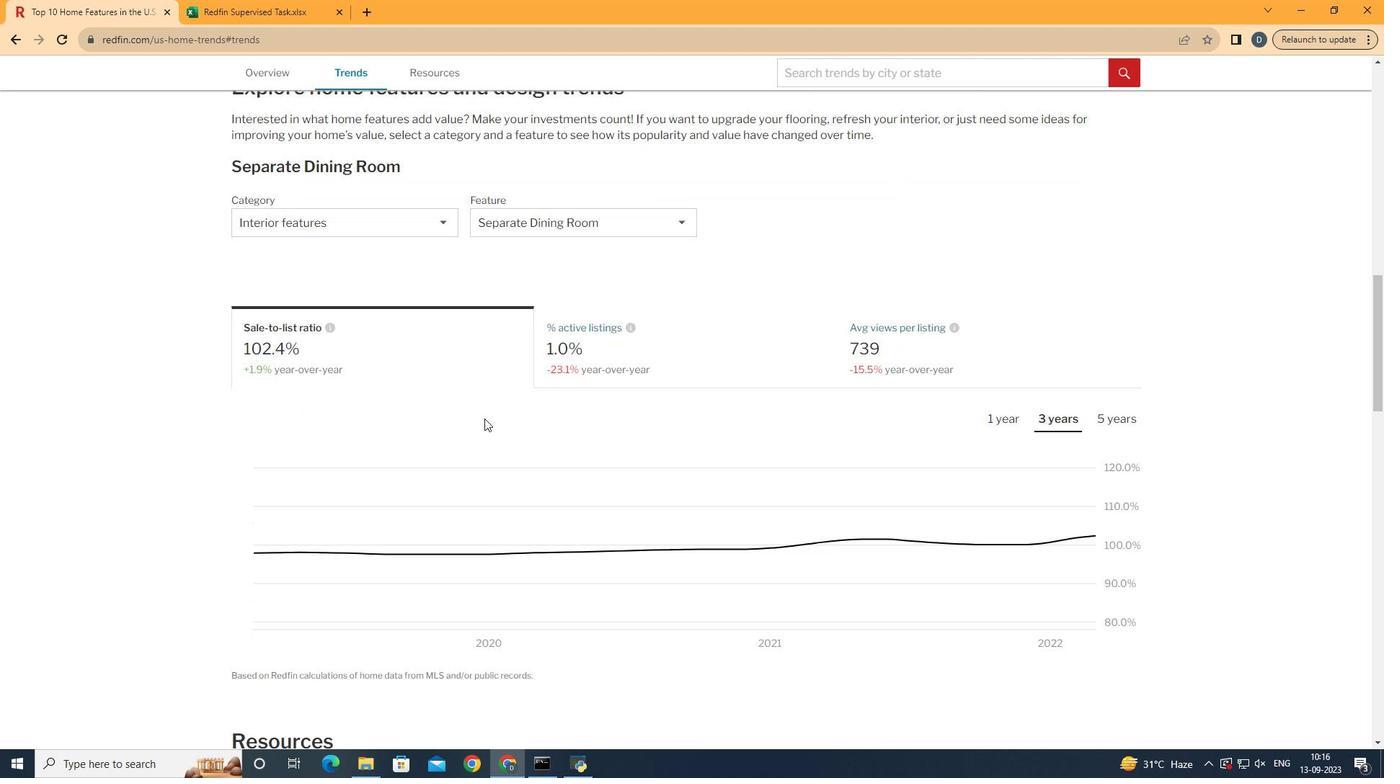 
Action: Mouse scrolled (451, 420) with delta (0, 0)
Screenshot: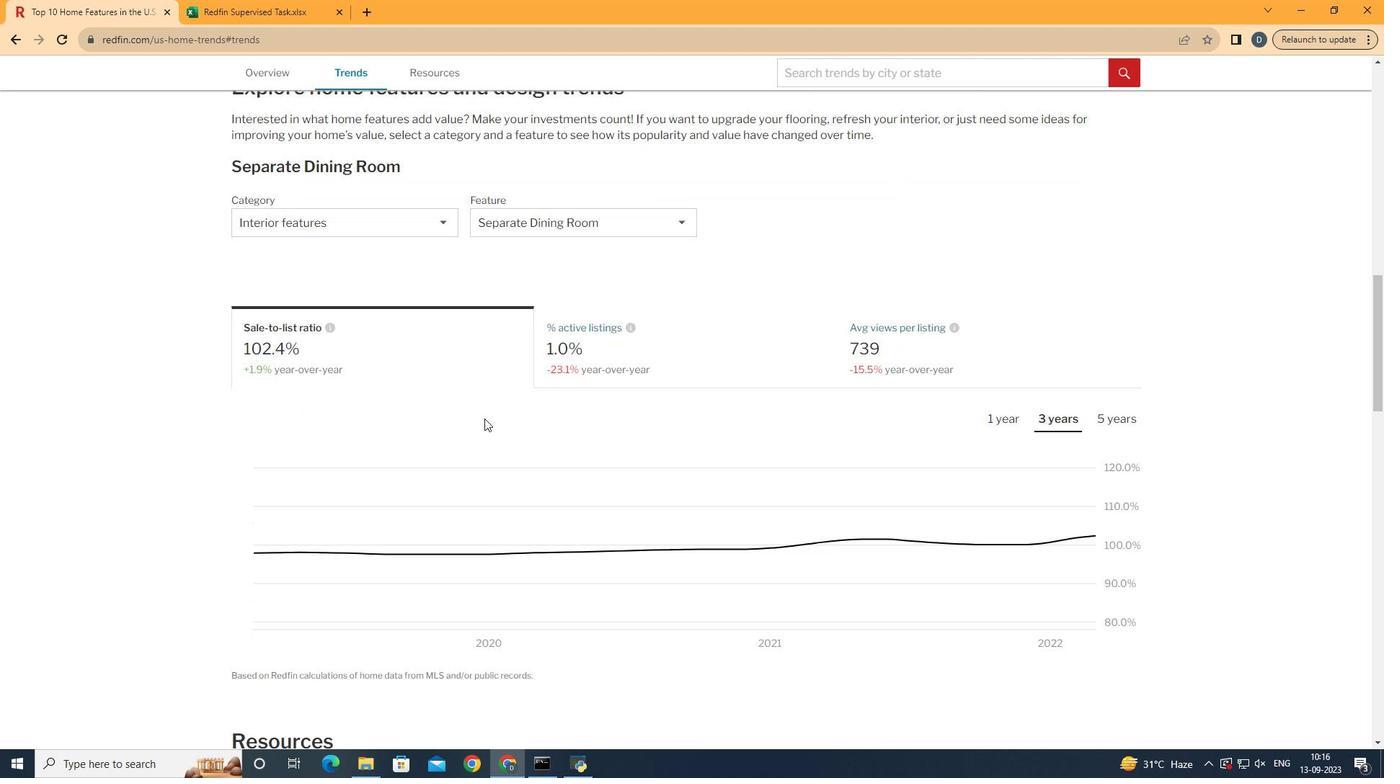 
Action: Mouse moved to (1120, 417)
Screenshot: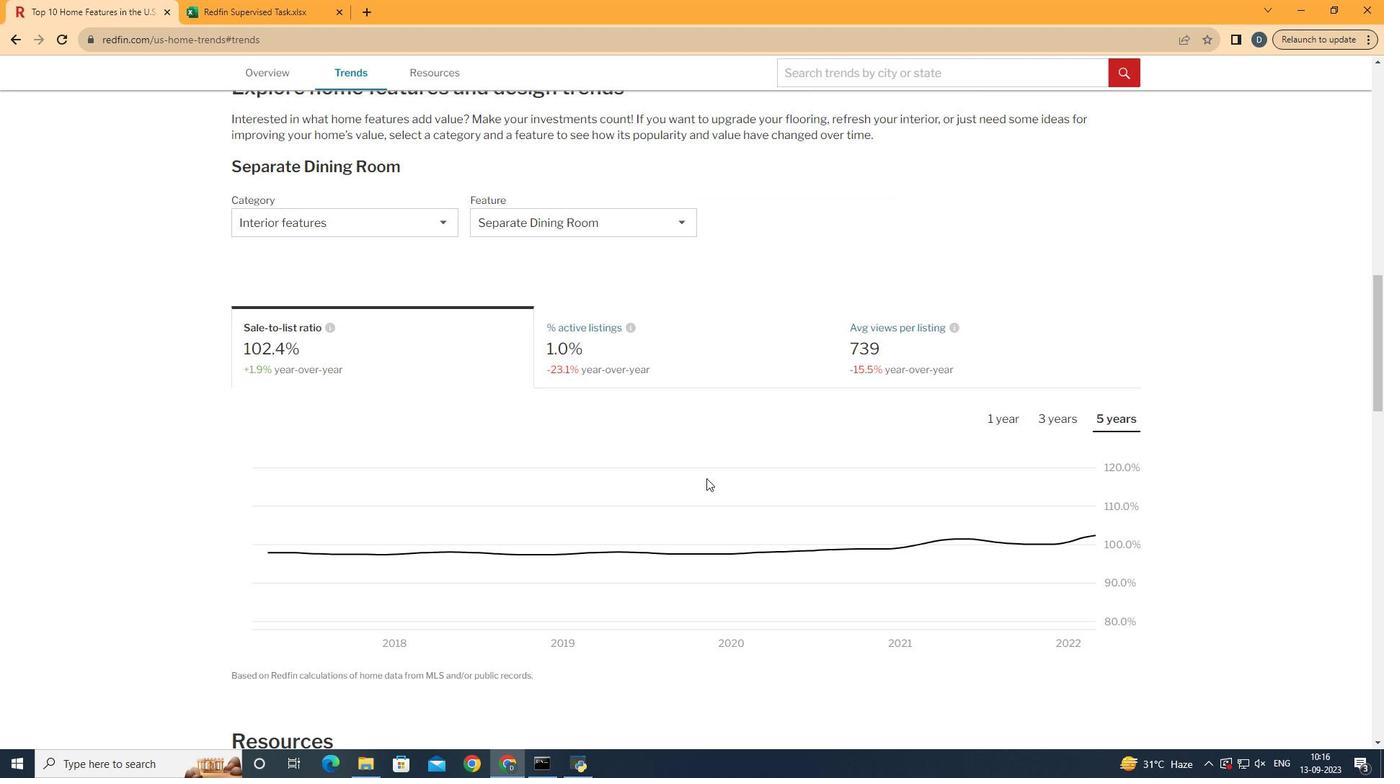
Action: Mouse pressed left at (1120, 417)
Screenshot: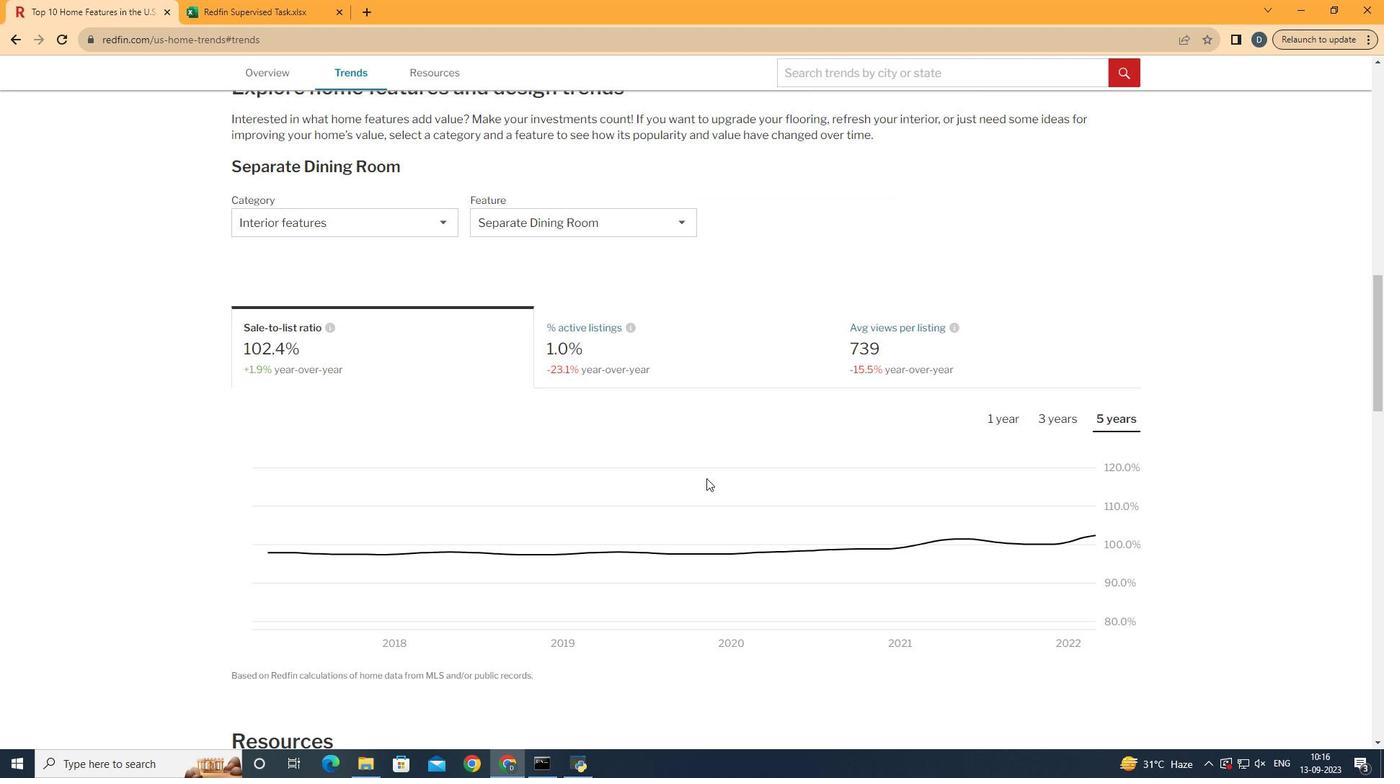 
Action: Mouse moved to (1113, 521)
Screenshot: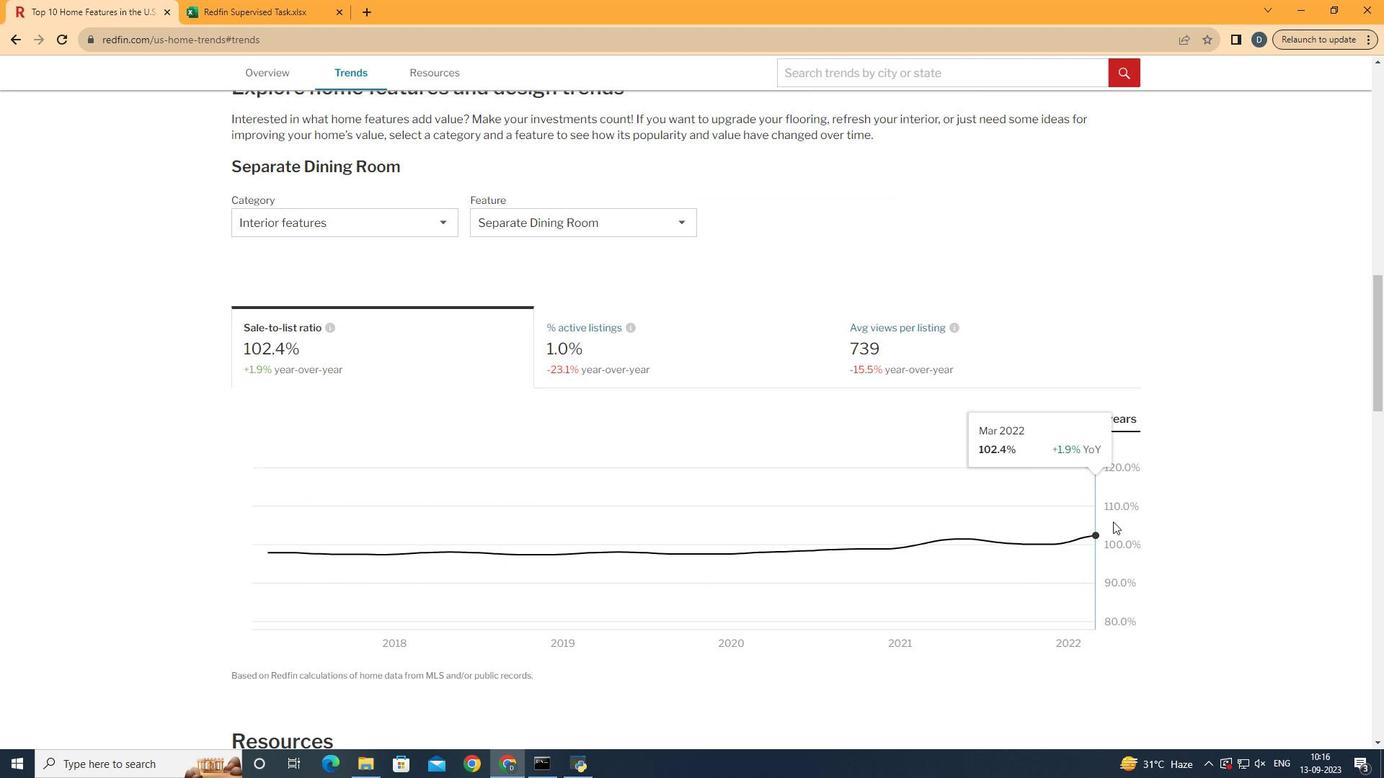 
